 Task: Find connections with filter location Handiā with filter topic #socialmediawith filter profile language Spanish with filter current company Rabobank with filter school Guru Jambheshwar University of Science and Technology, Hissar with filter industry Highway, Street, and Bridge Construction with filter service category SupportTechnical Writing with filter keywords title Mechanic
Action: Mouse moved to (500, 76)
Screenshot: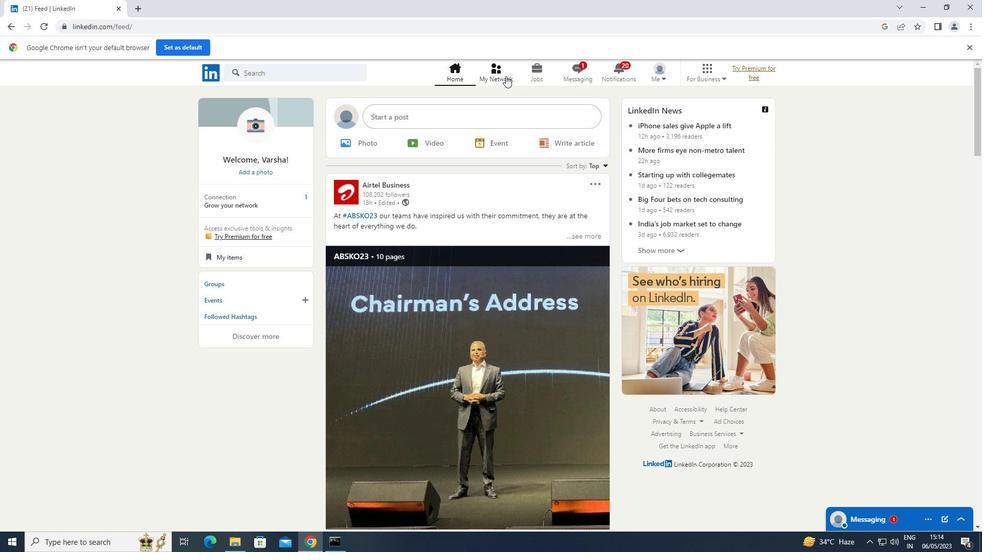 
Action: Mouse pressed left at (500, 76)
Screenshot: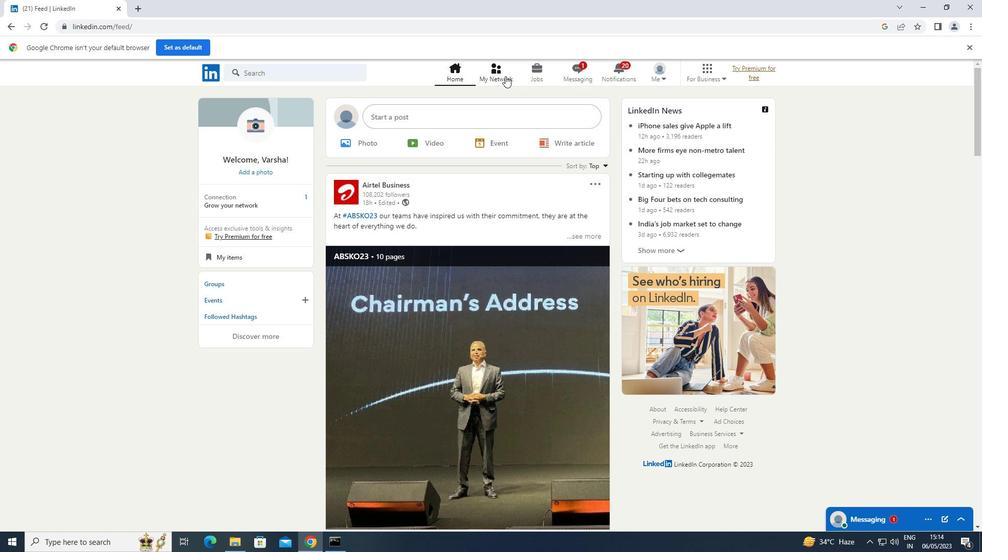 
Action: Mouse moved to (247, 126)
Screenshot: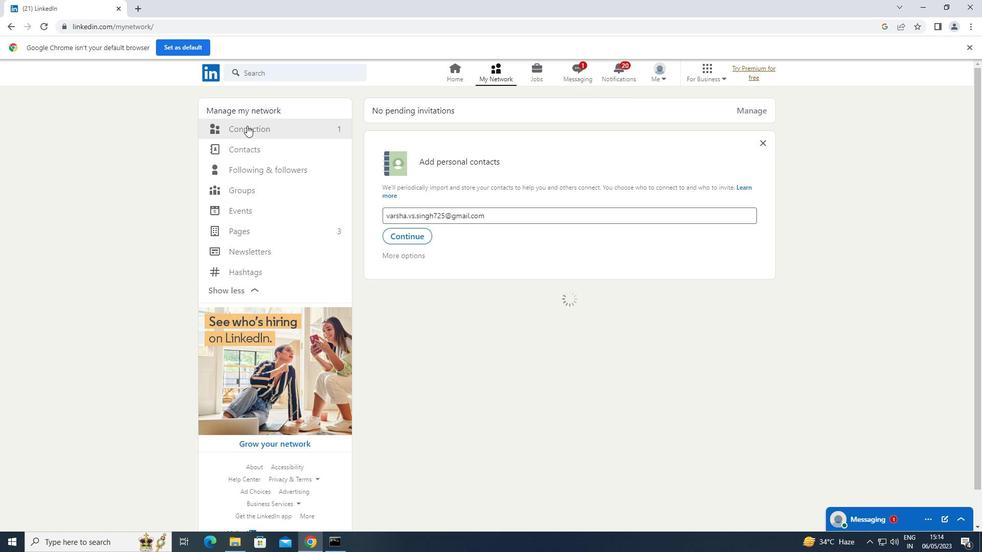 
Action: Mouse pressed left at (247, 126)
Screenshot: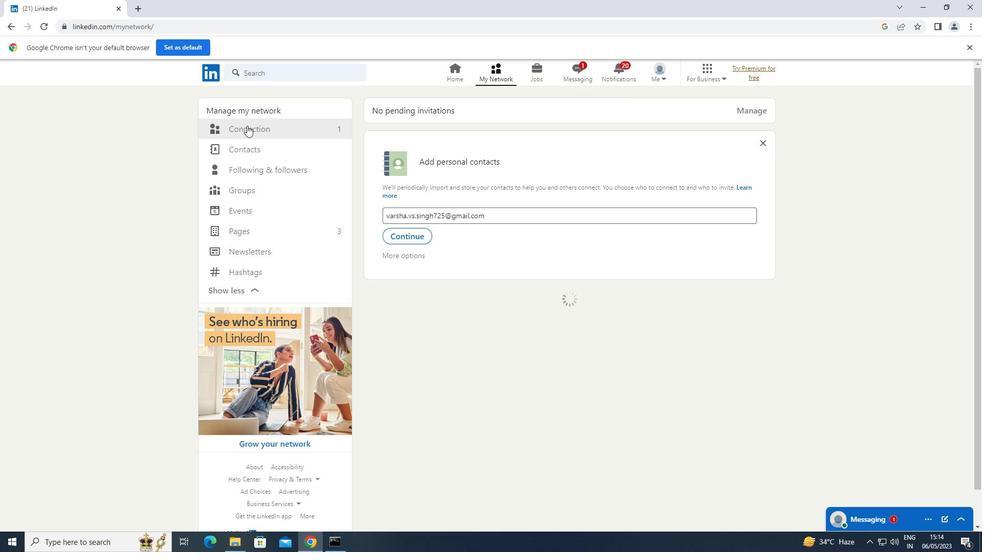 
Action: Mouse moved to (574, 127)
Screenshot: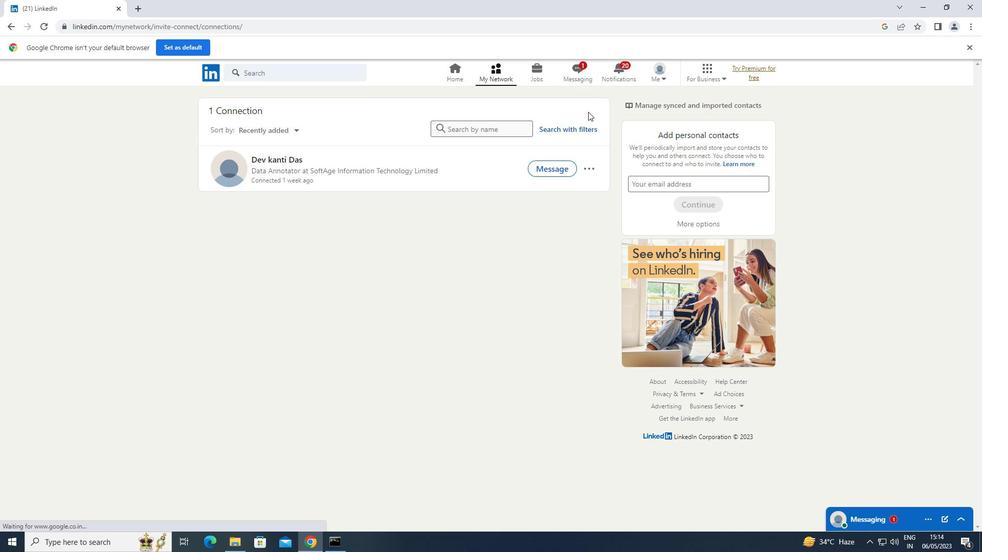 
Action: Mouse pressed left at (574, 127)
Screenshot: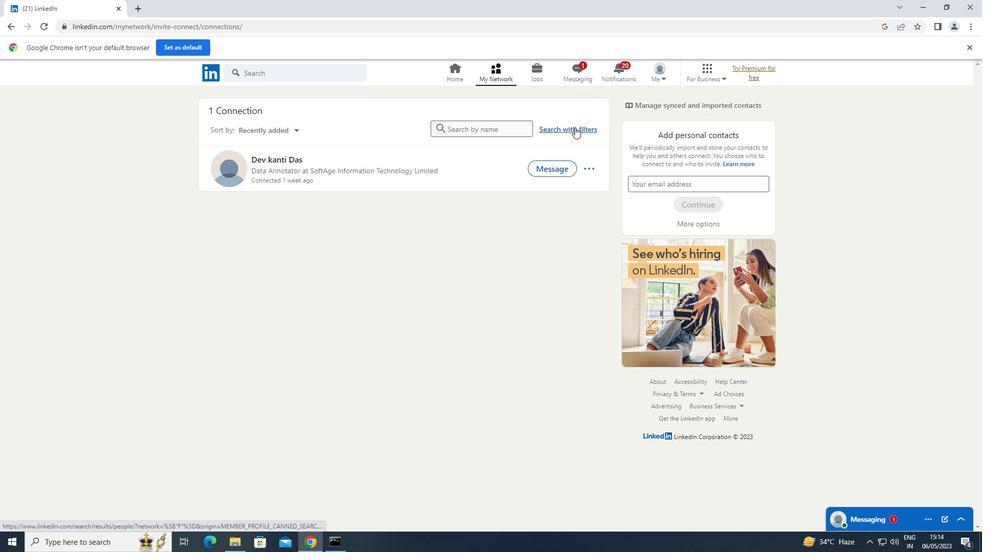 
Action: Mouse moved to (520, 104)
Screenshot: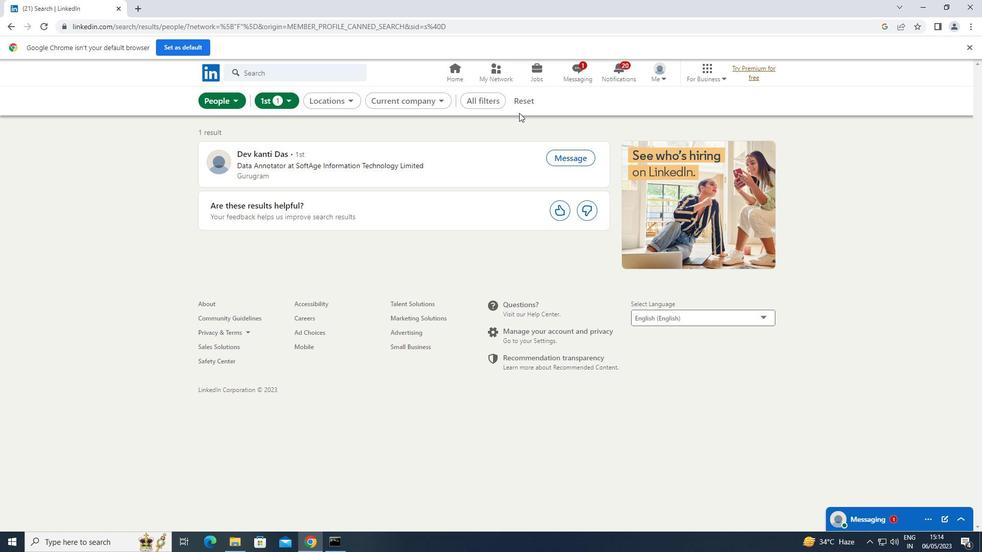
Action: Mouse pressed left at (520, 104)
Screenshot: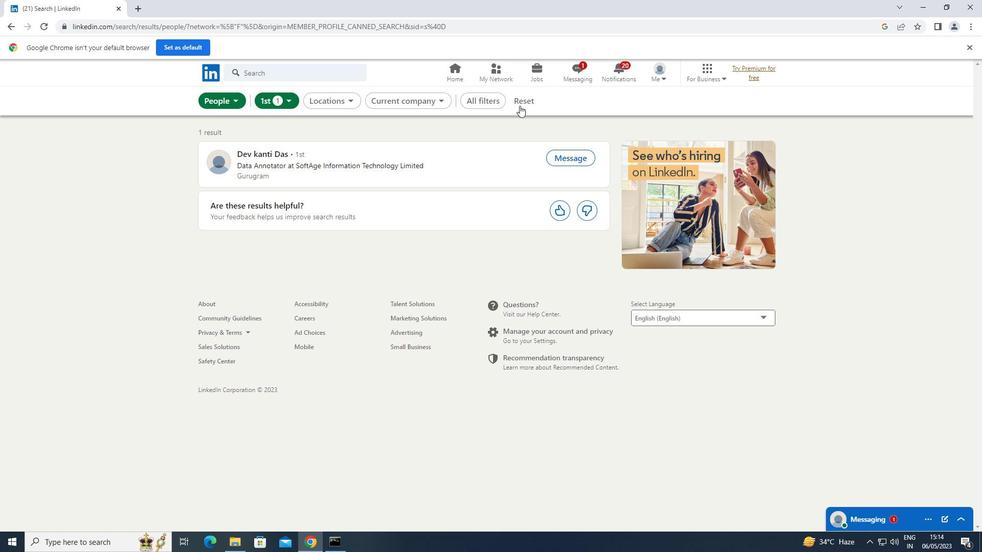 
Action: Mouse moved to (500, 104)
Screenshot: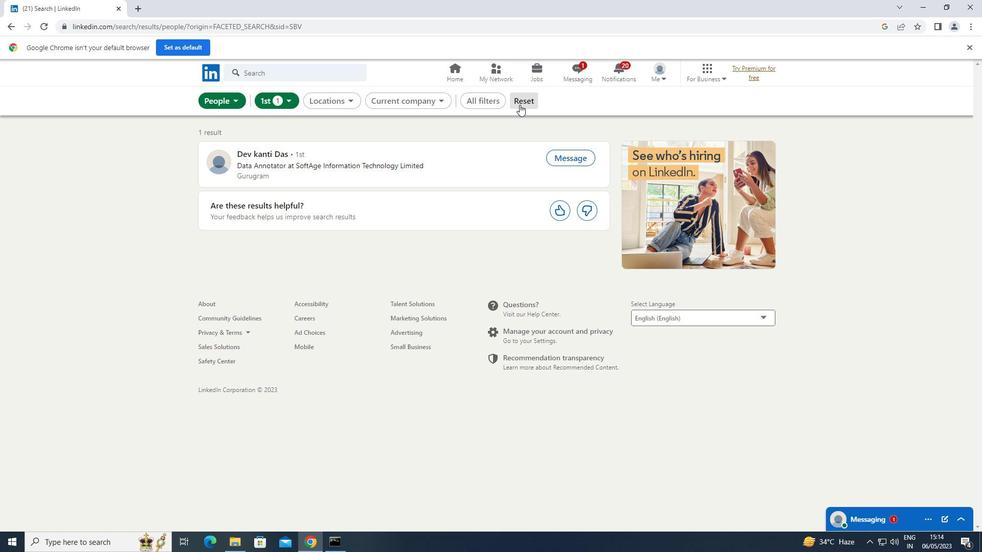 
Action: Mouse pressed left at (500, 104)
Screenshot: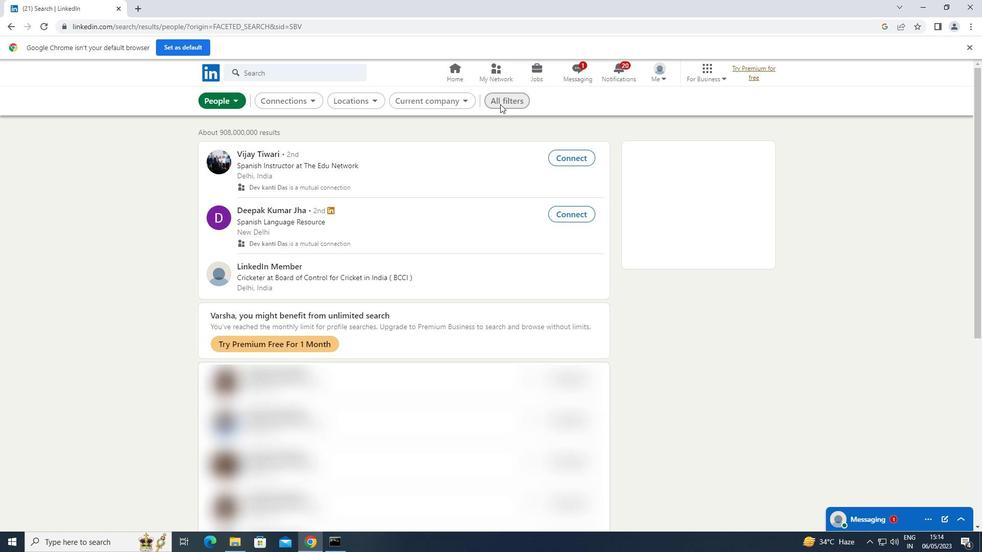 
Action: Mouse moved to (837, 288)
Screenshot: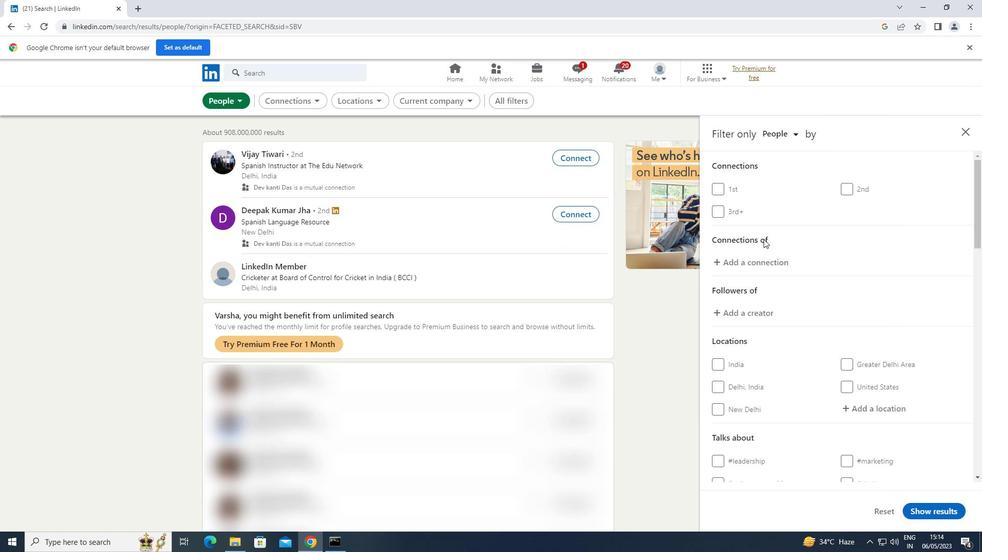 
Action: Mouse scrolled (837, 287) with delta (0, 0)
Screenshot: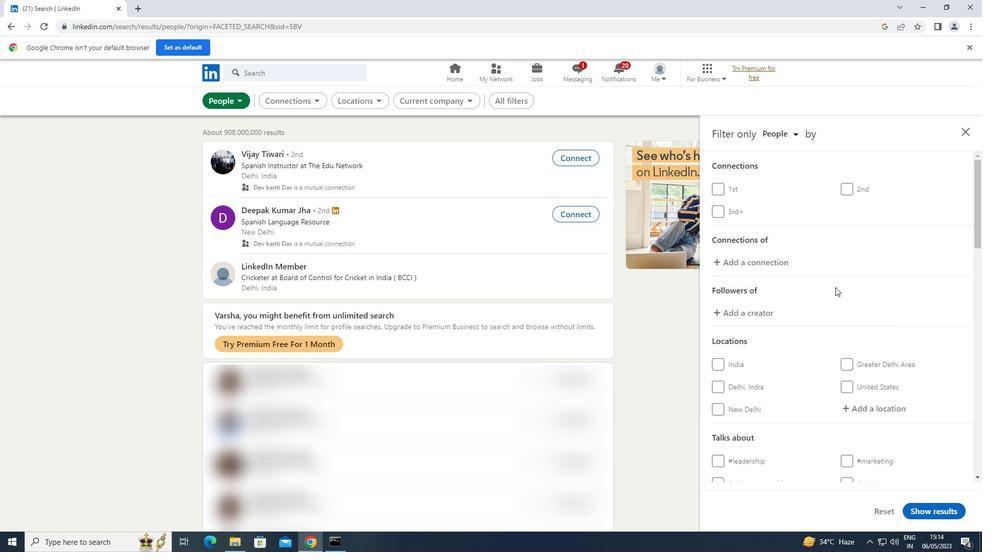 
Action: Mouse scrolled (837, 287) with delta (0, 0)
Screenshot: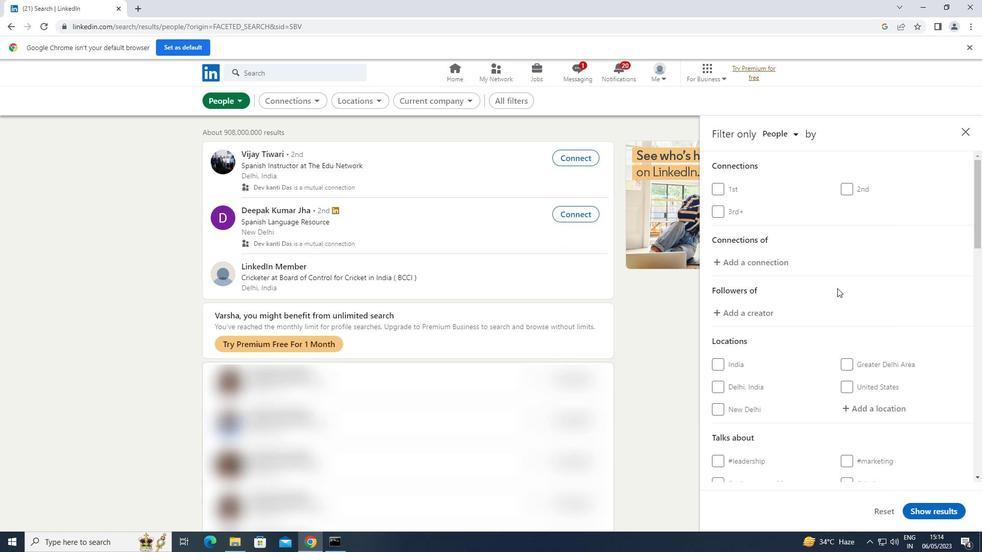
Action: Mouse scrolled (837, 287) with delta (0, 0)
Screenshot: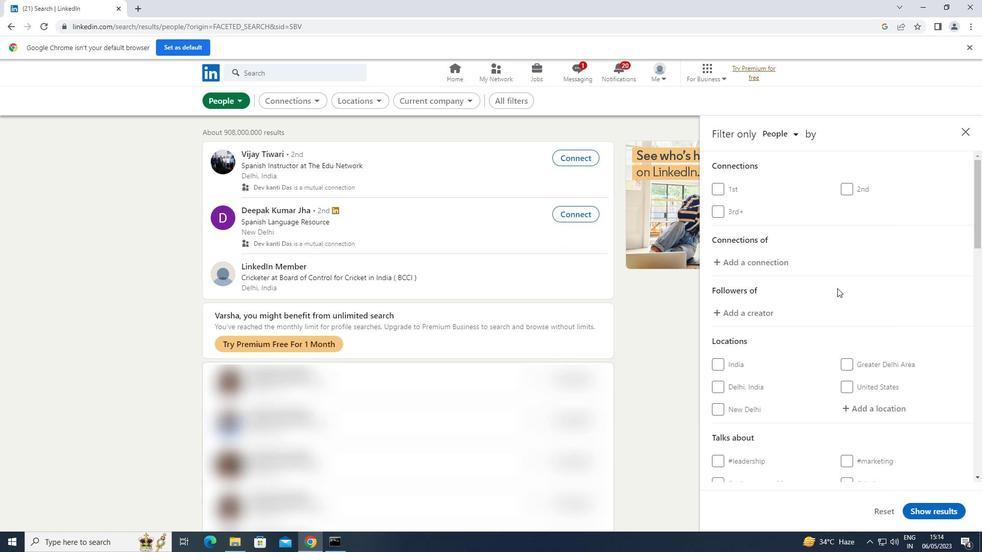 
Action: Mouse moved to (861, 252)
Screenshot: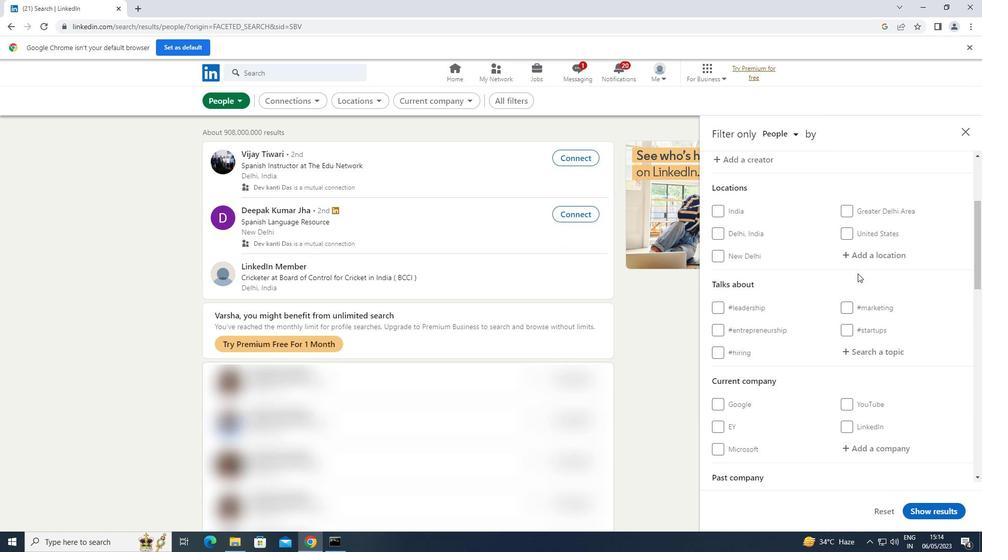 
Action: Mouse pressed left at (861, 252)
Screenshot: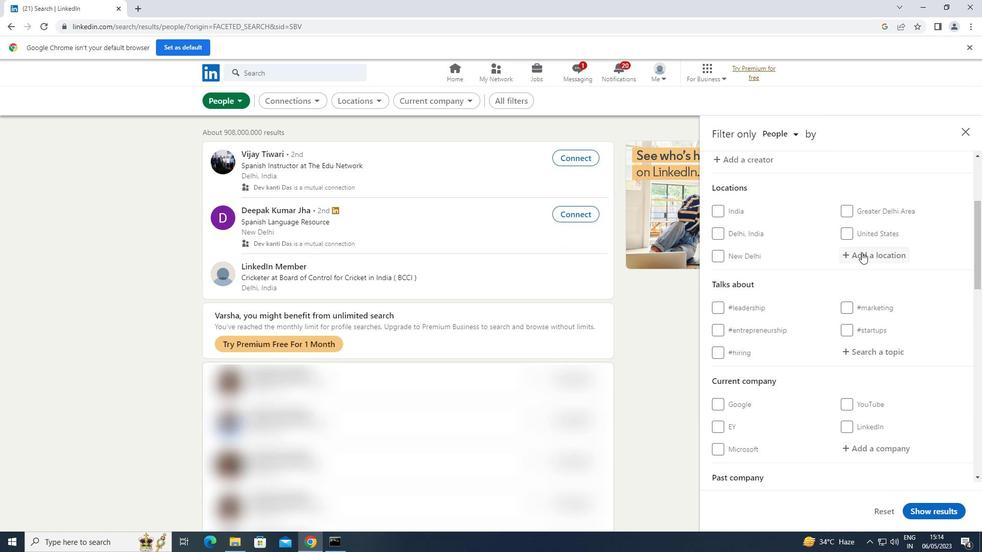 
Action: Mouse moved to (862, 252)
Screenshot: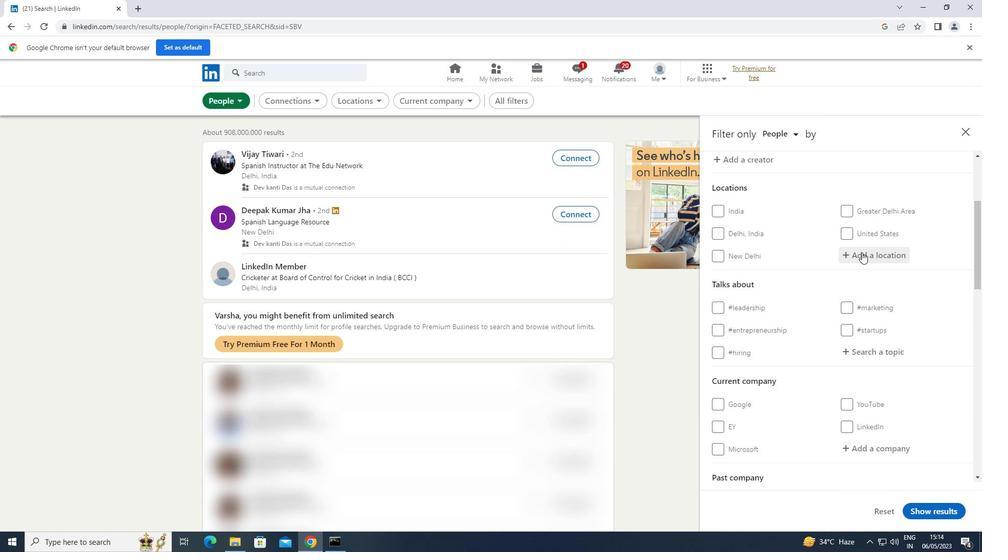 
Action: Key pressed <Key.shift>HANDIA
Screenshot: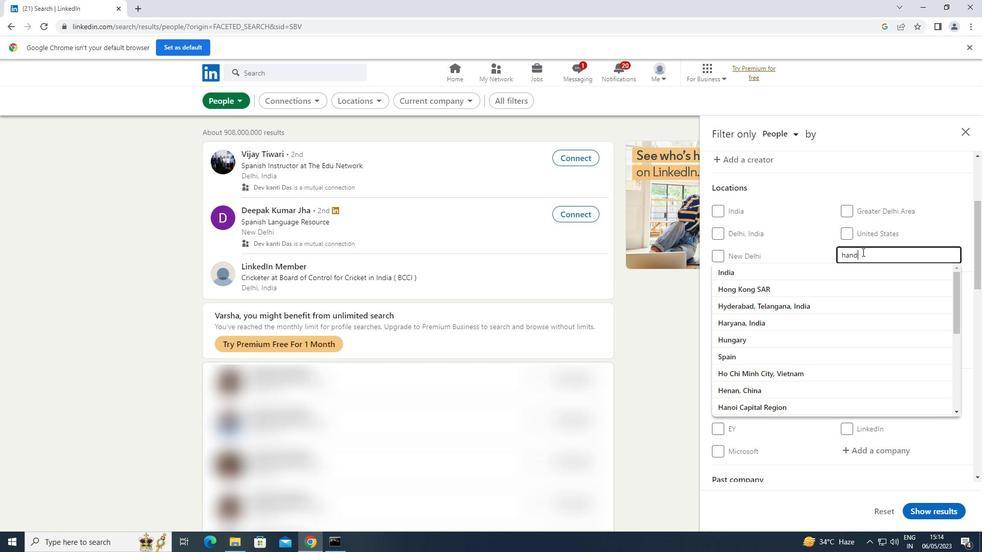 
Action: Mouse moved to (868, 360)
Screenshot: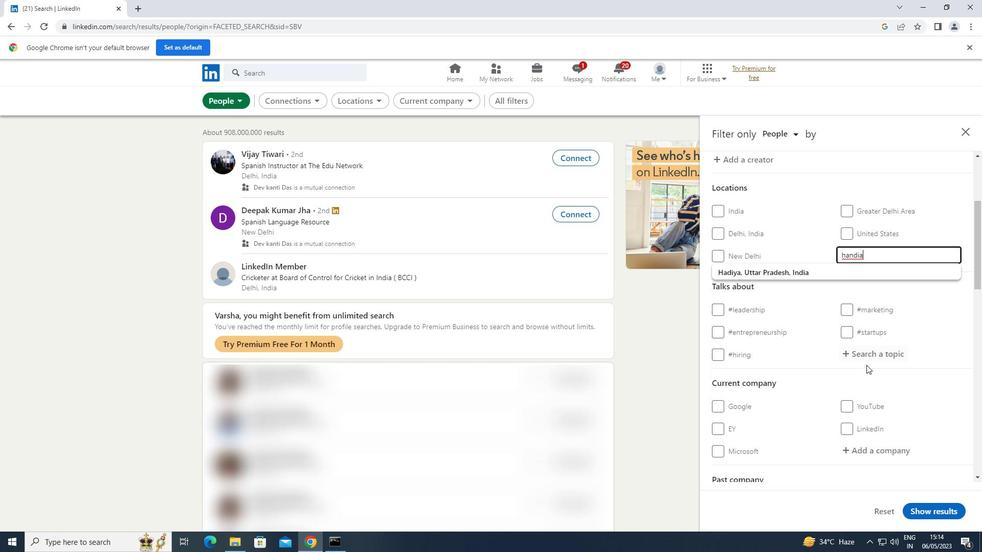 
Action: Mouse pressed left at (868, 360)
Screenshot: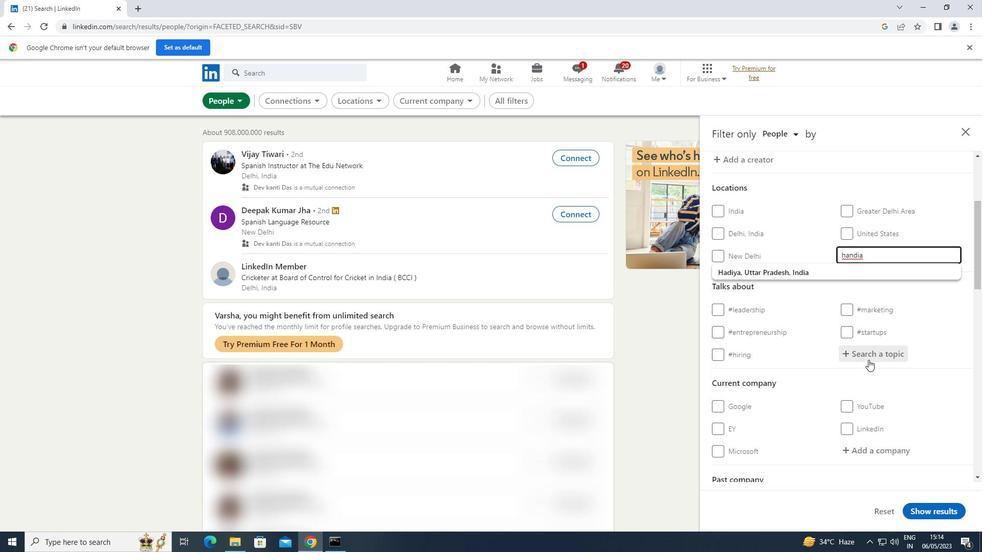 
Action: Key pressed SOCIALMEDIA
Screenshot: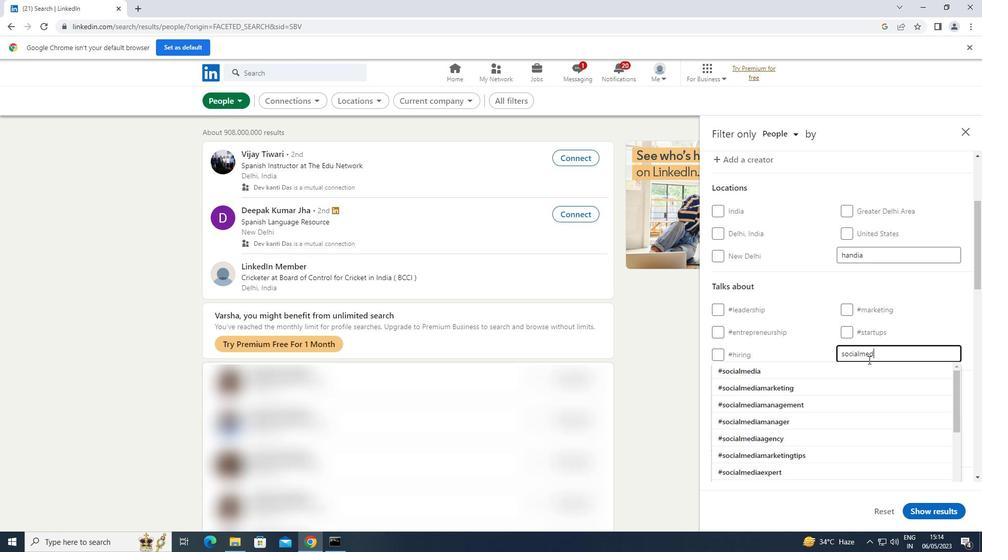 
Action: Mouse moved to (776, 371)
Screenshot: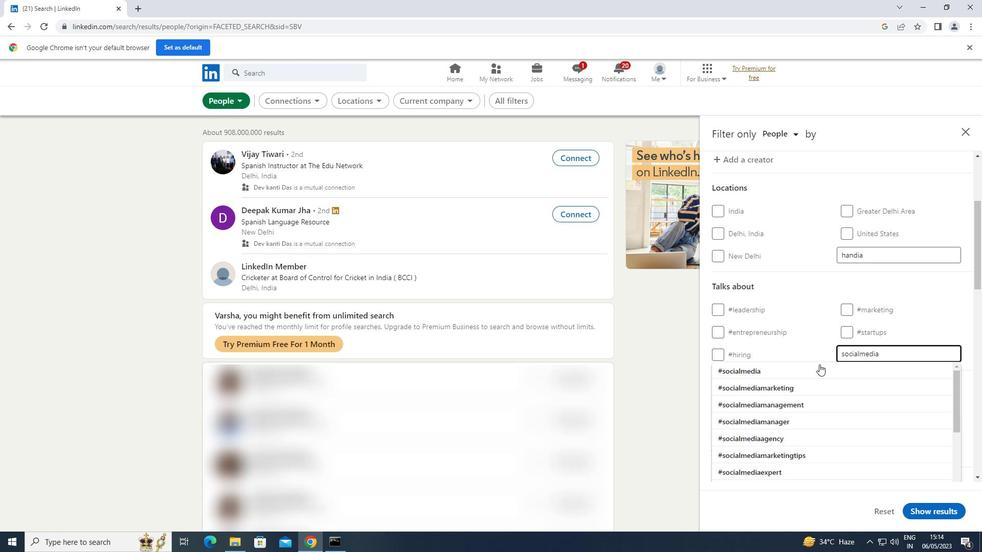 
Action: Mouse pressed left at (776, 371)
Screenshot: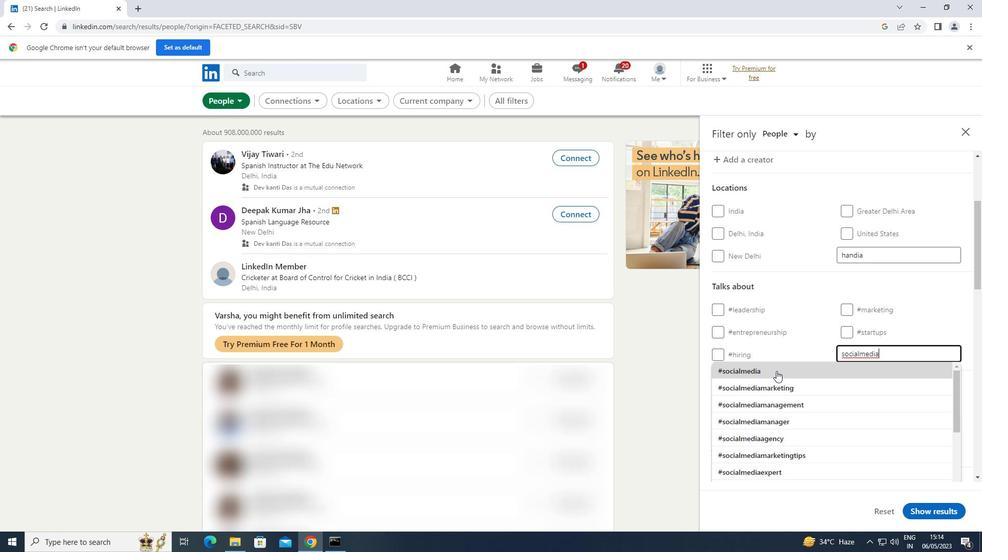 
Action: Mouse moved to (801, 354)
Screenshot: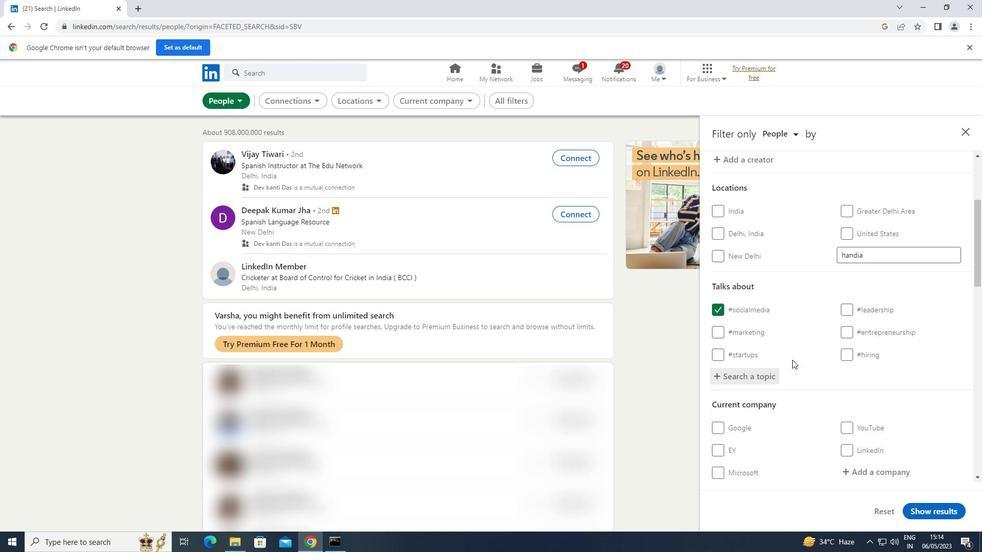 
Action: Mouse scrolled (801, 354) with delta (0, 0)
Screenshot: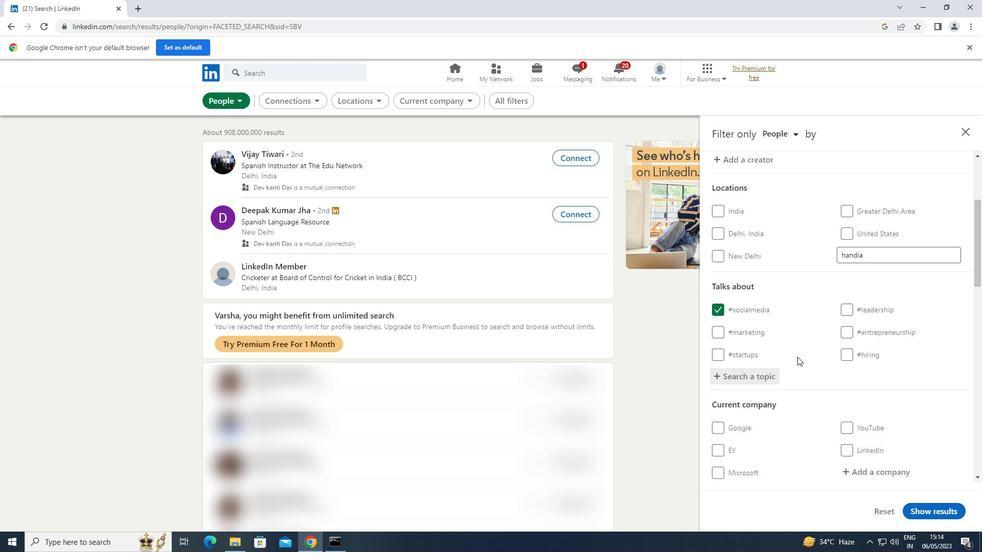 
Action: Mouse scrolled (801, 354) with delta (0, 0)
Screenshot: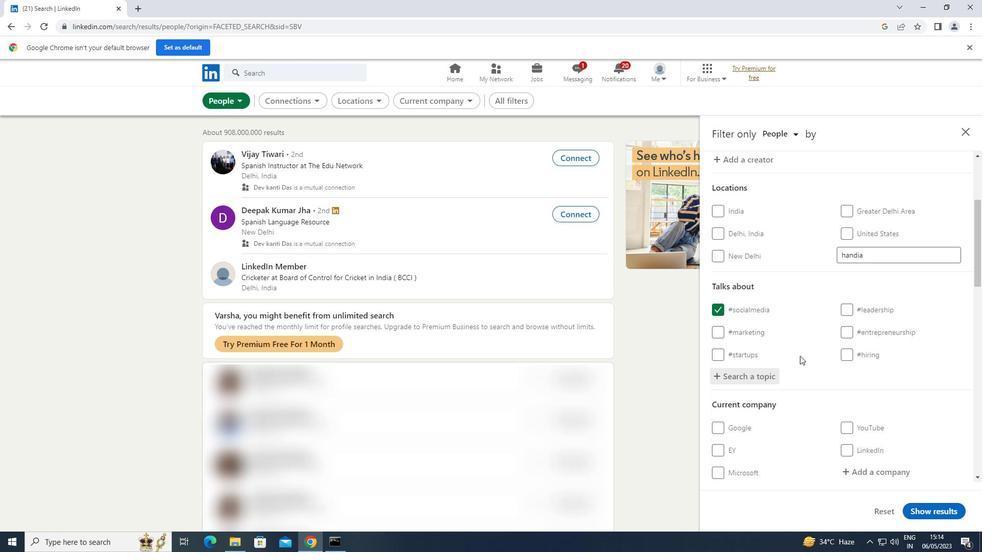 
Action: Mouse scrolled (801, 354) with delta (0, 0)
Screenshot: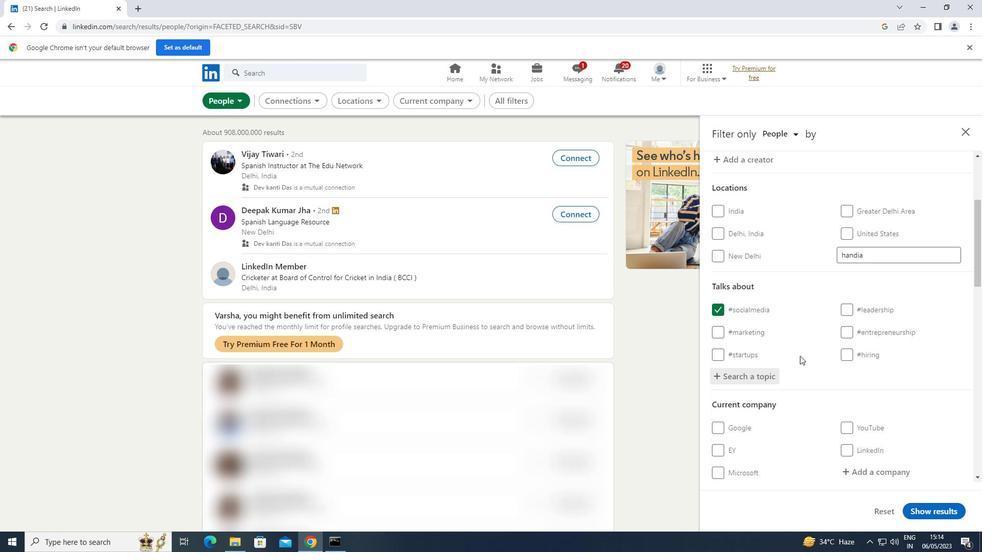 
Action: Mouse moved to (802, 353)
Screenshot: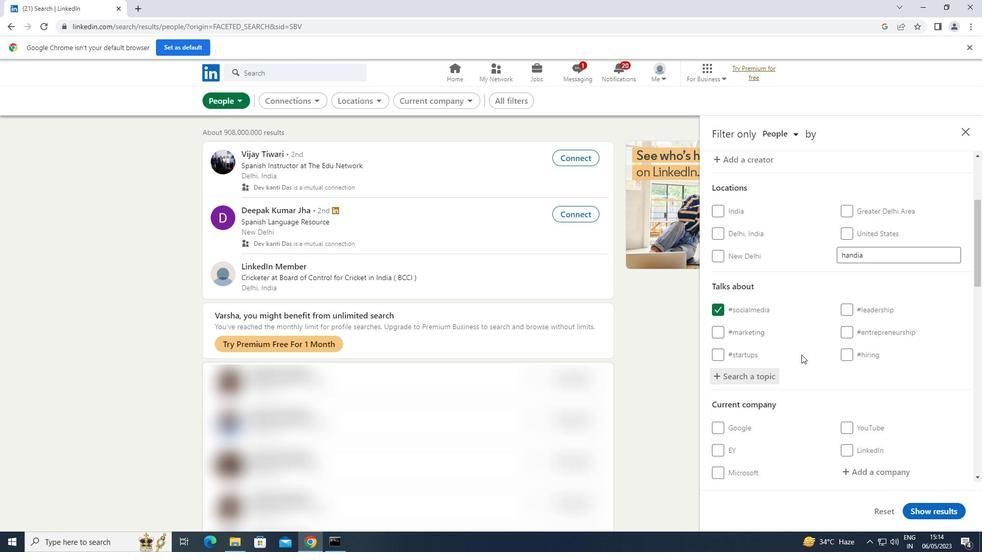 
Action: Mouse scrolled (802, 353) with delta (0, 0)
Screenshot: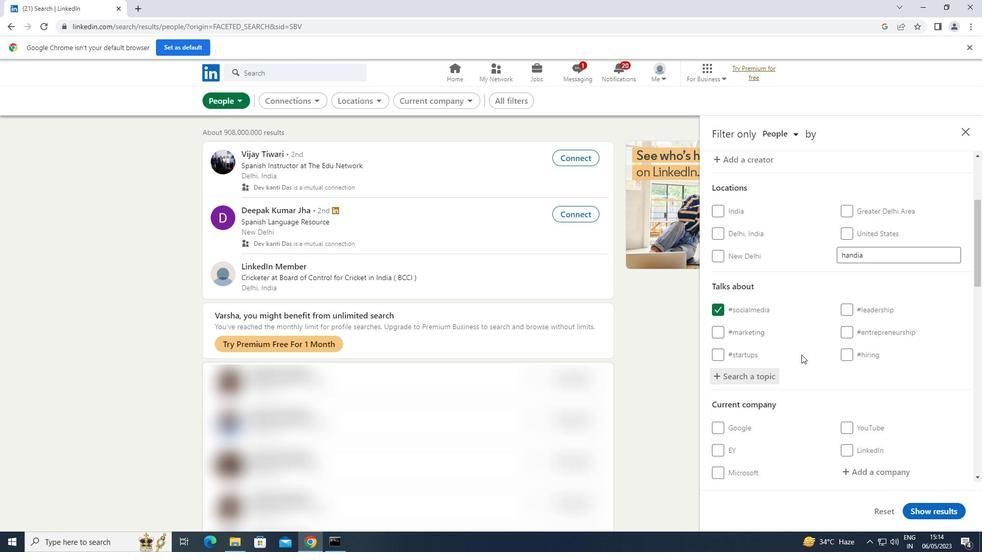 
Action: Mouse moved to (805, 351)
Screenshot: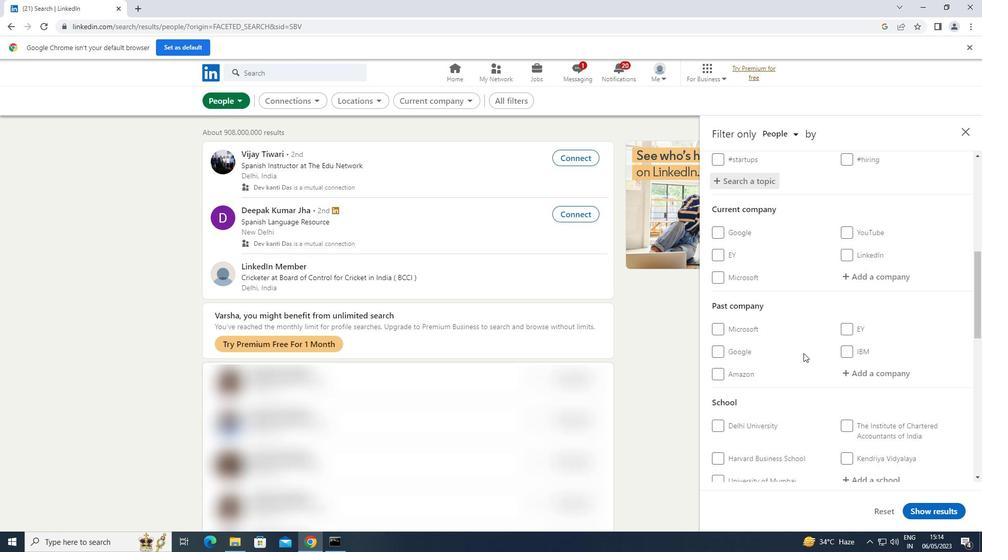 
Action: Mouse scrolled (805, 351) with delta (0, 0)
Screenshot: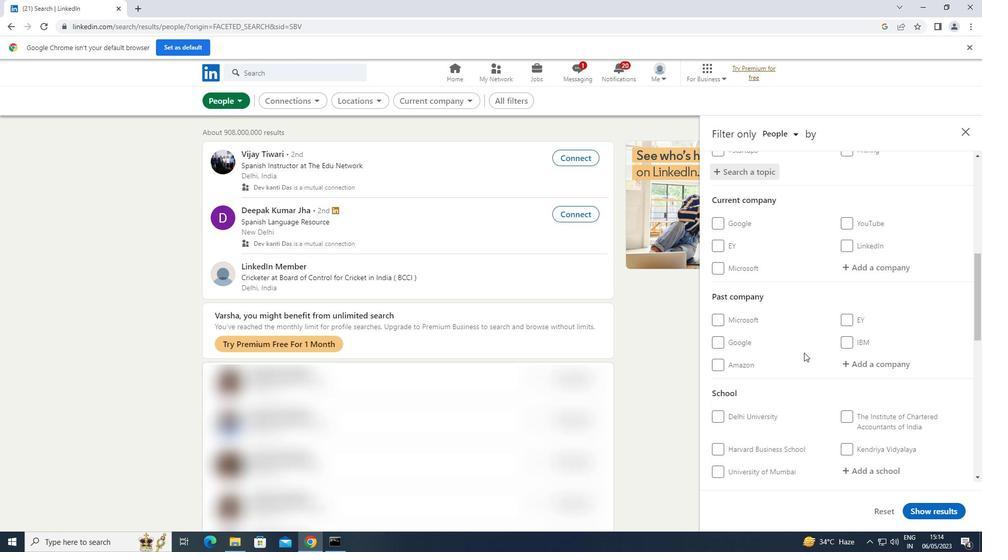 
Action: Mouse scrolled (805, 351) with delta (0, 0)
Screenshot: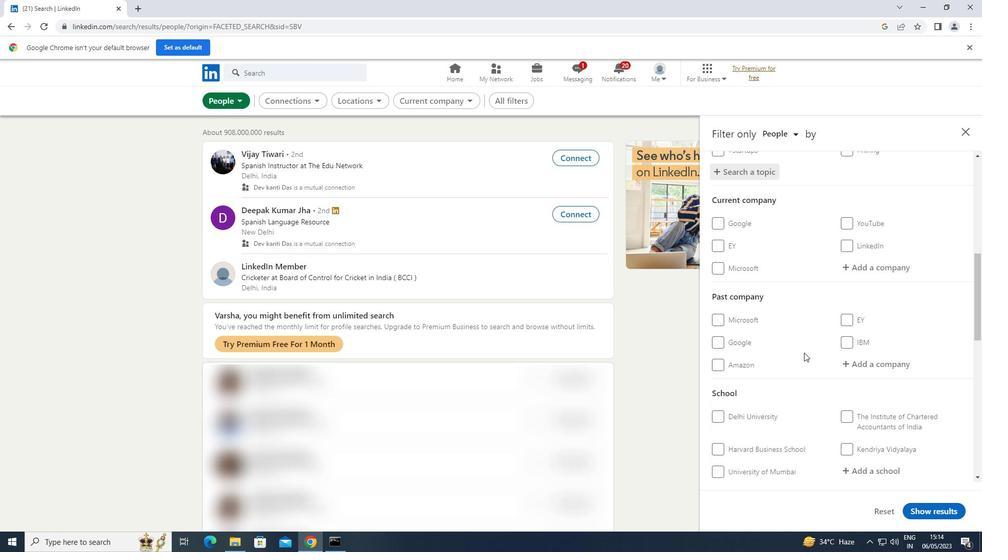
Action: Mouse scrolled (805, 351) with delta (0, 0)
Screenshot: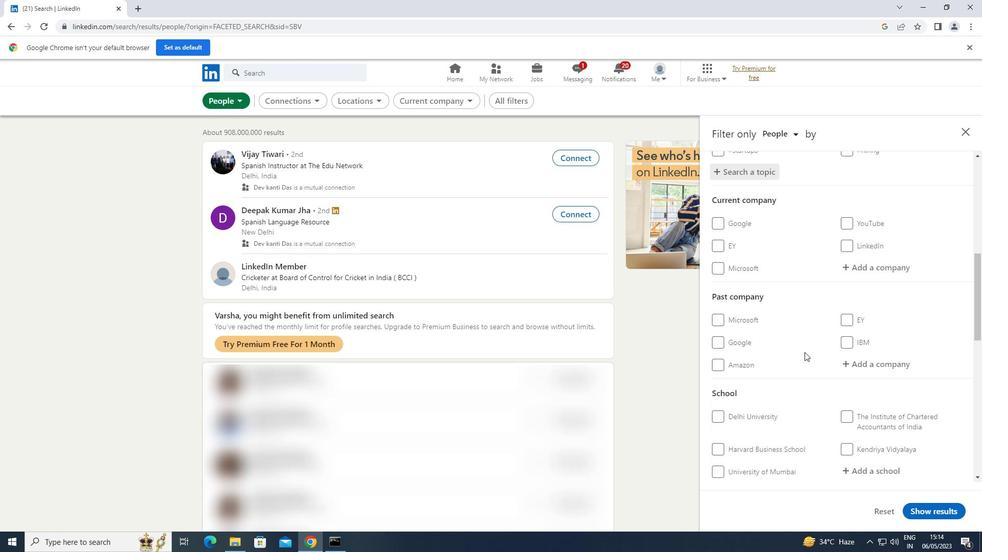
Action: Mouse scrolled (805, 351) with delta (0, 0)
Screenshot: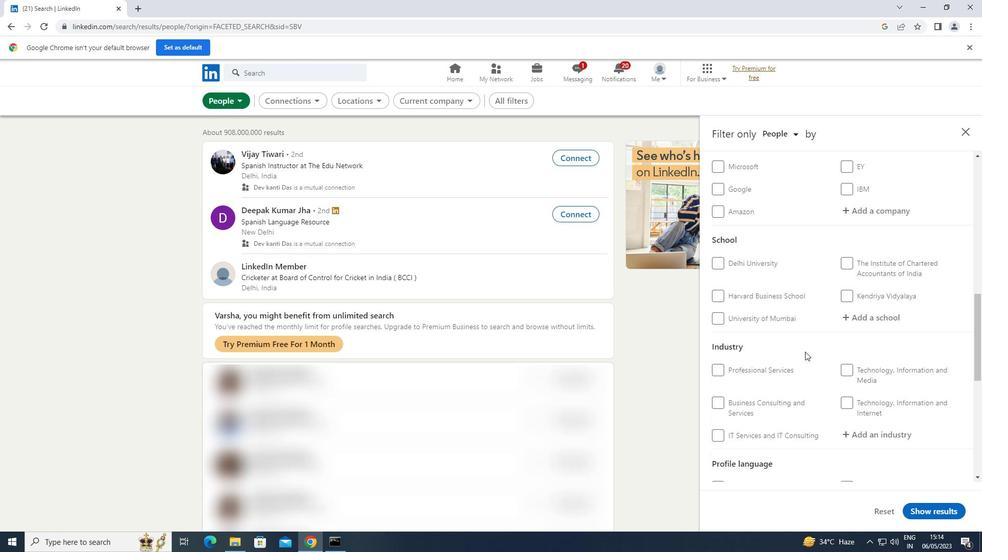 
Action: Mouse moved to (805, 352)
Screenshot: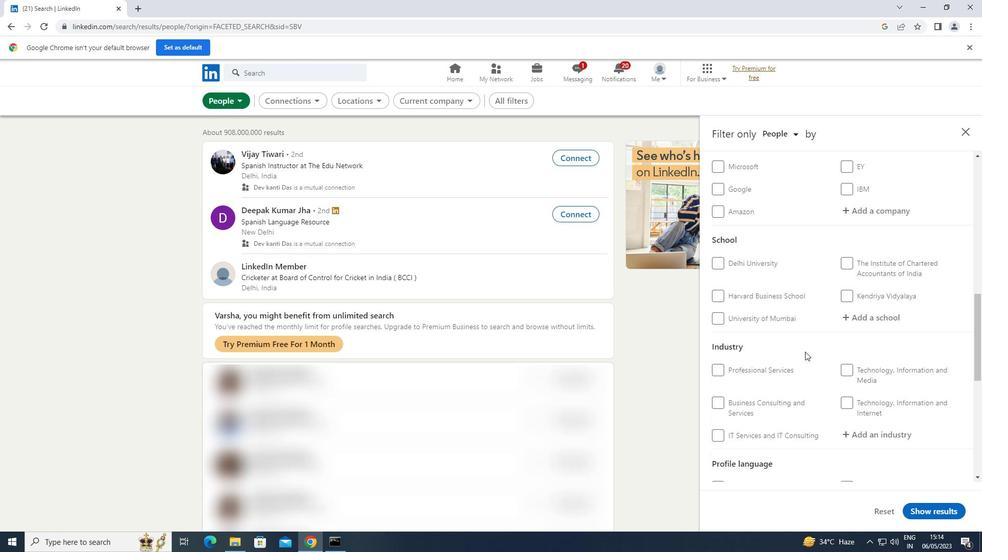 
Action: Mouse scrolled (805, 352) with delta (0, 0)
Screenshot: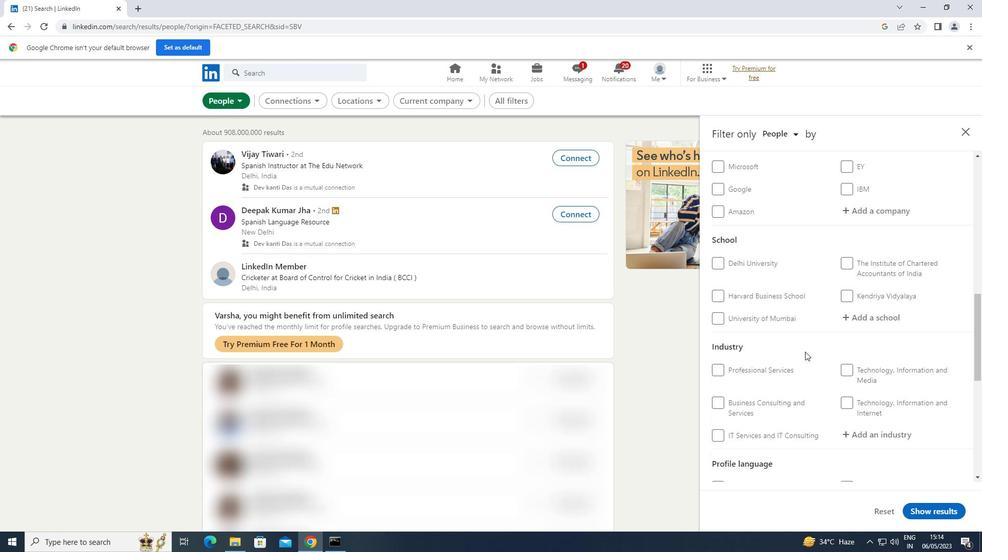 
Action: Mouse moved to (716, 404)
Screenshot: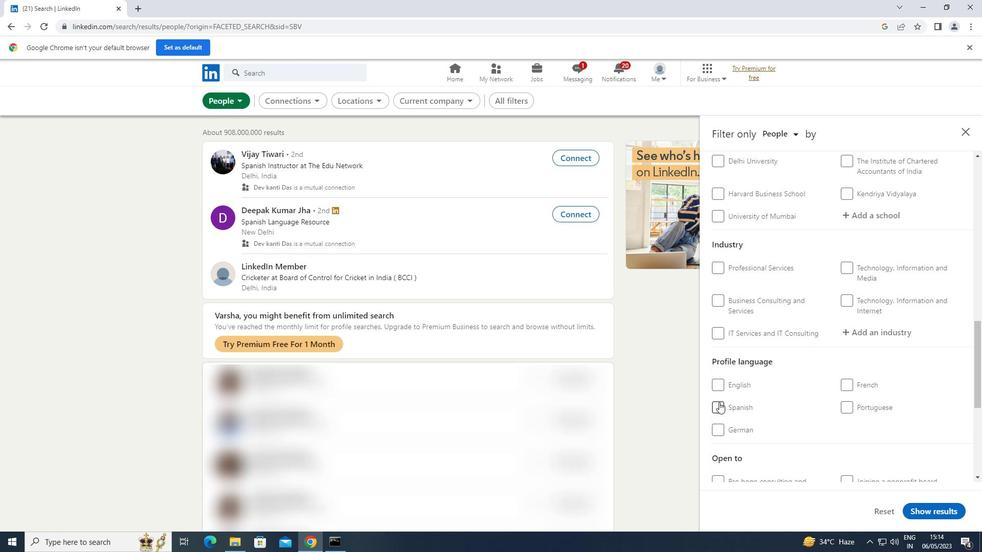 
Action: Mouse pressed left at (716, 404)
Screenshot: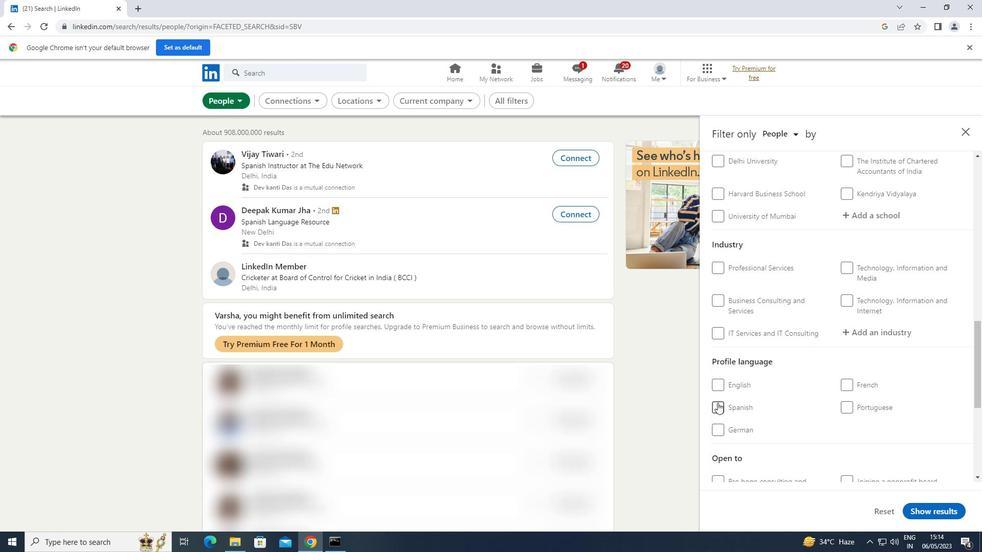
Action: Mouse moved to (799, 359)
Screenshot: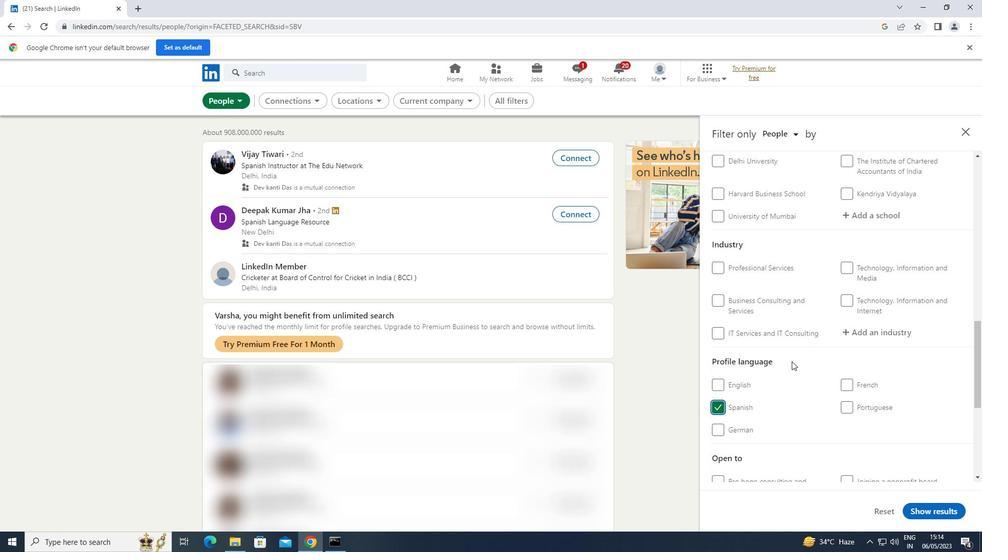
Action: Mouse scrolled (799, 360) with delta (0, 0)
Screenshot: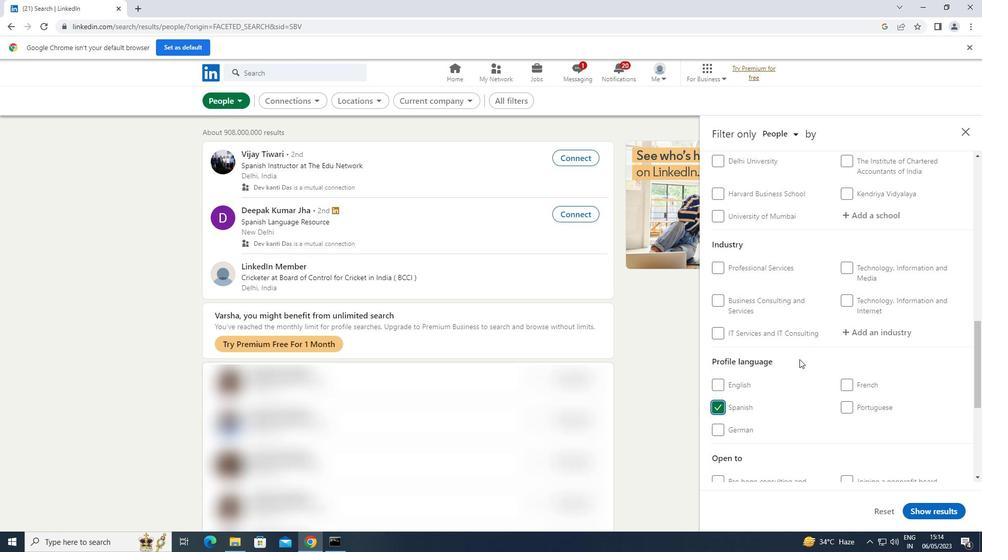 
Action: Mouse scrolled (799, 360) with delta (0, 0)
Screenshot: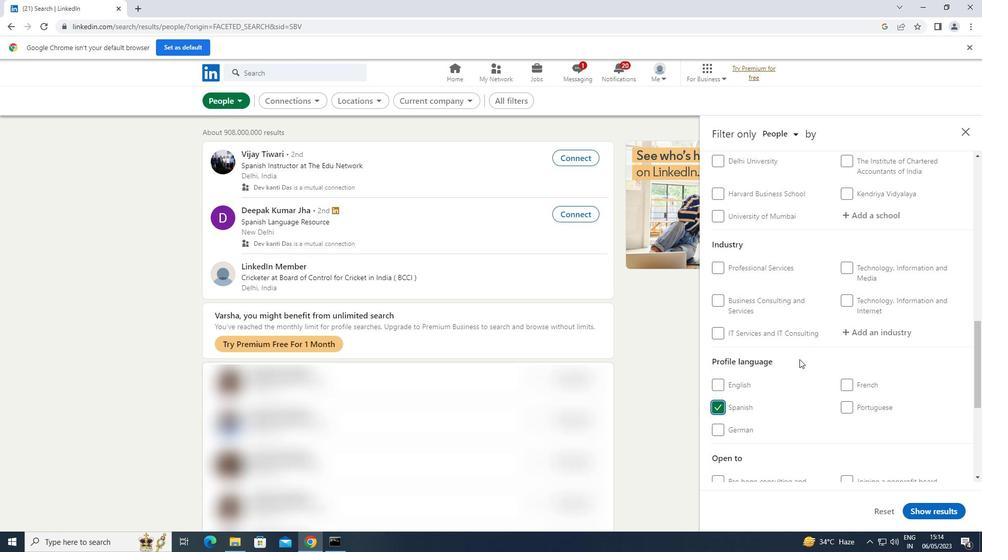 
Action: Mouse moved to (799, 359)
Screenshot: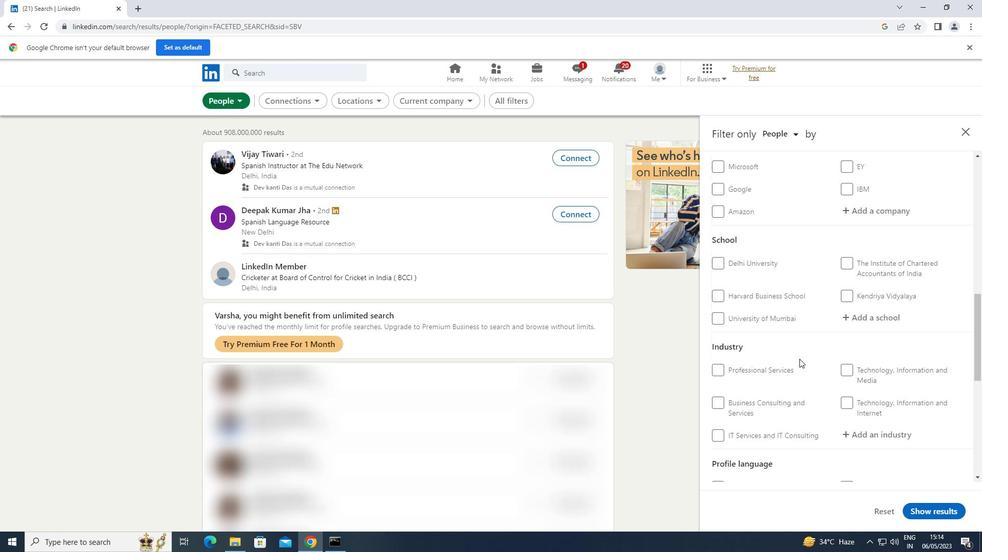 
Action: Mouse scrolled (799, 359) with delta (0, 0)
Screenshot: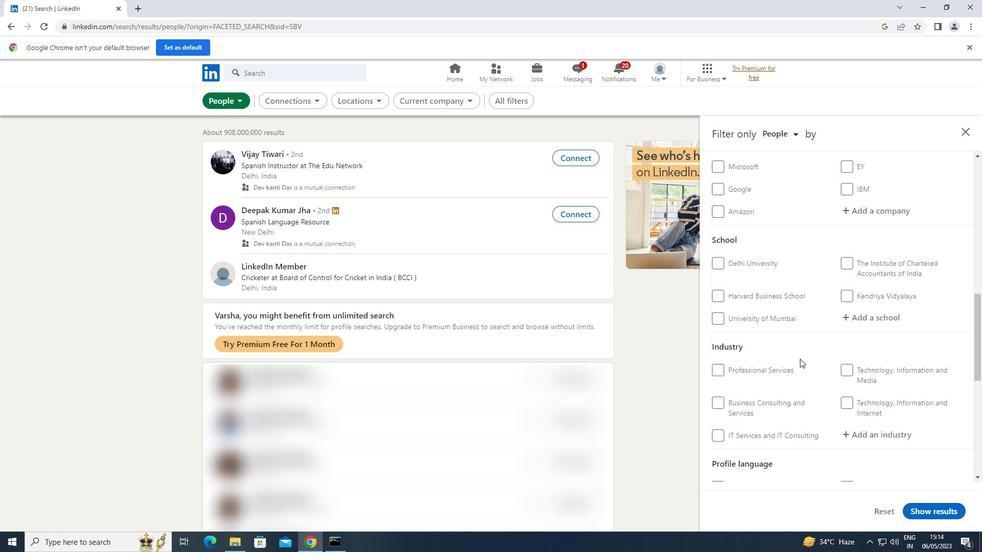 
Action: Mouse scrolled (799, 359) with delta (0, 0)
Screenshot: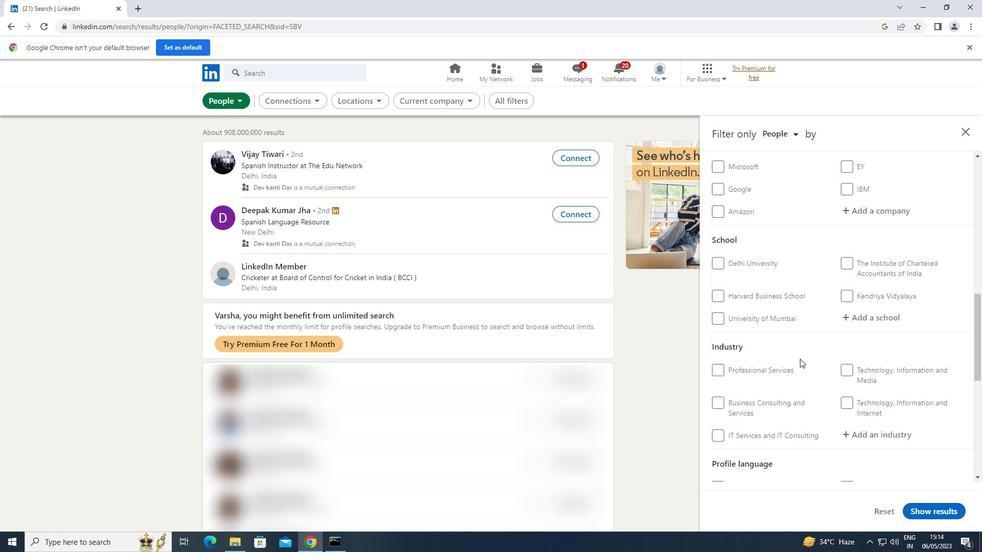 
Action: Mouse scrolled (799, 359) with delta (0, 0)
Screenshot: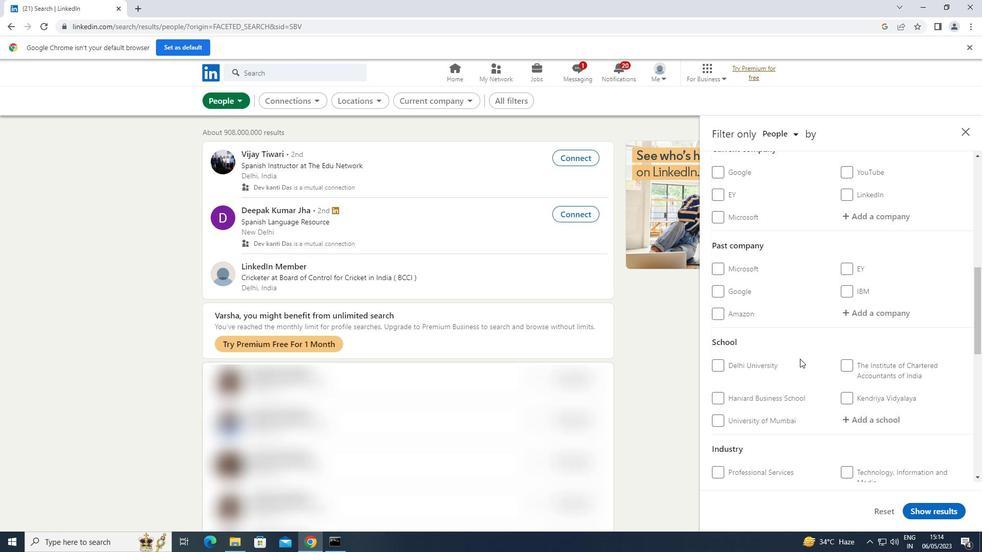
Action: Mouse moved to (896, 261)
Screenshot: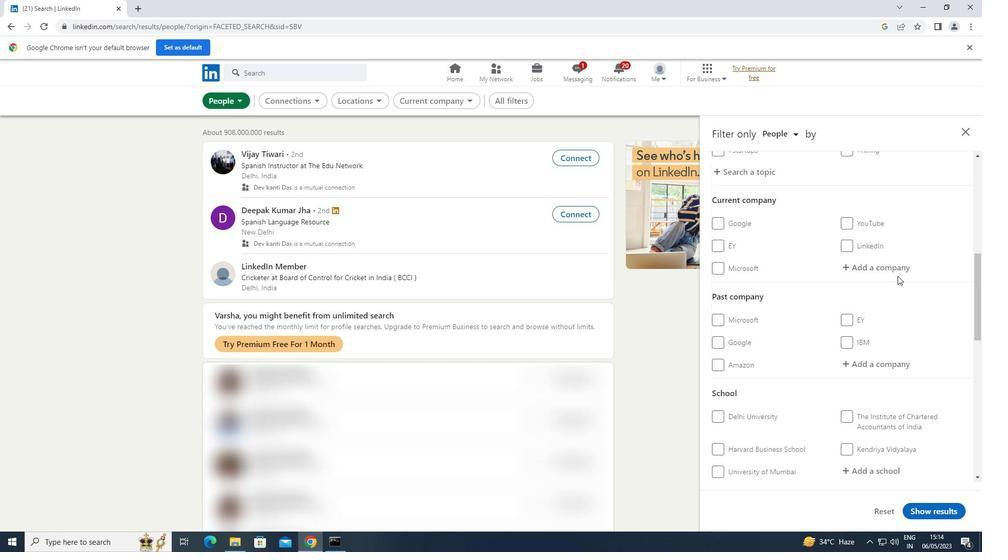 
Action: Mouse pressed left at (896, 261)
Screenshot: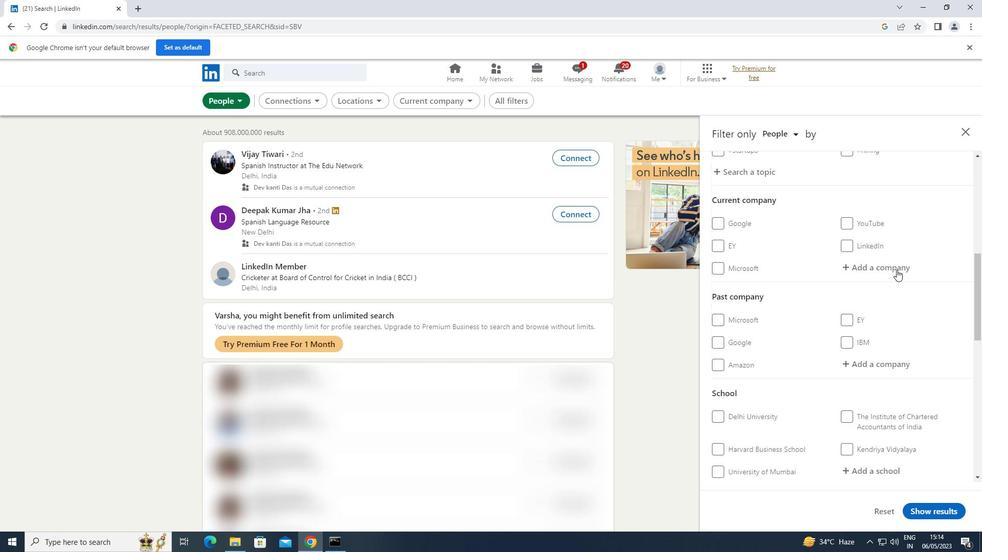 
Action: Key pressed <Key.shift>RABOBANK
Screenshot: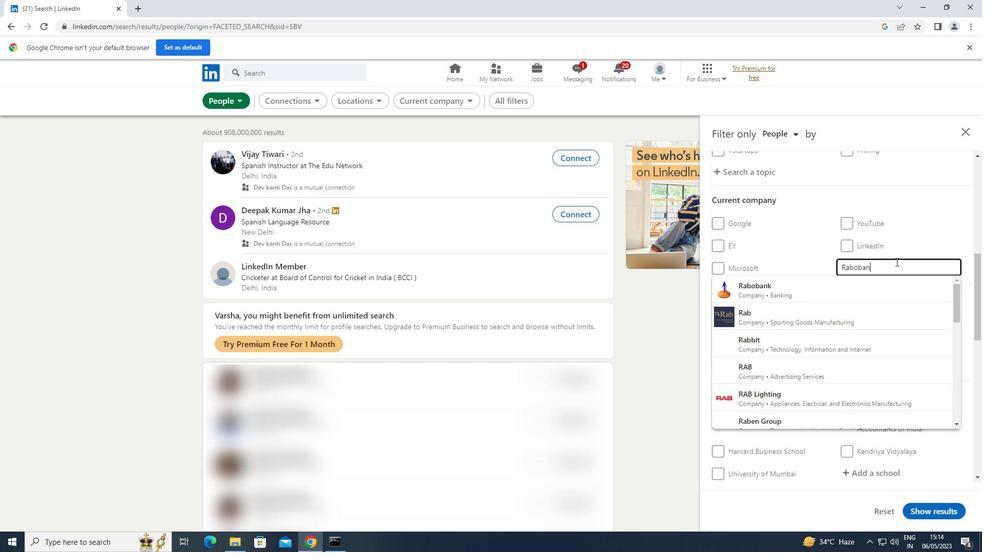 
Action: Mouse moved to (822, 294)
Screenshot: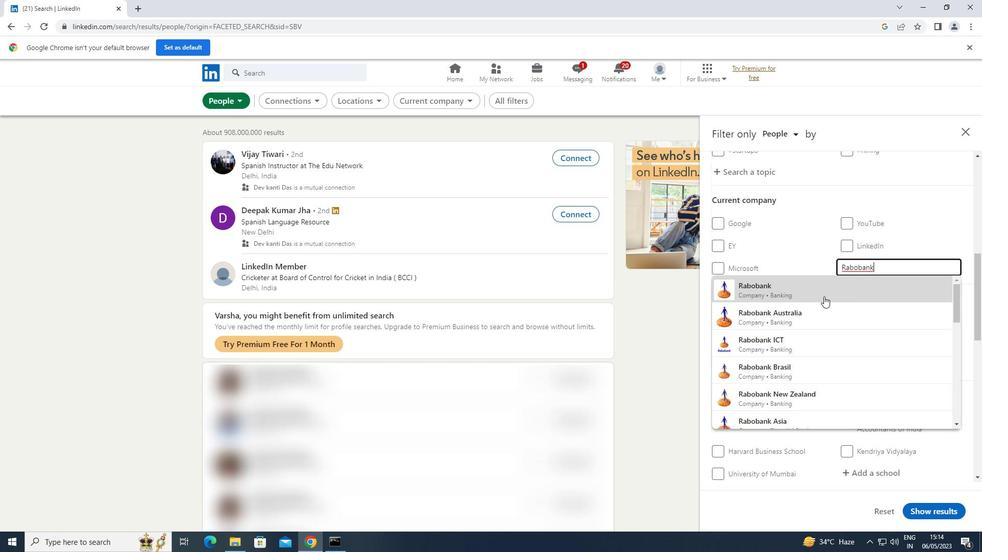 
Action: Mouse pressed left at (822, 294)
Screenshot: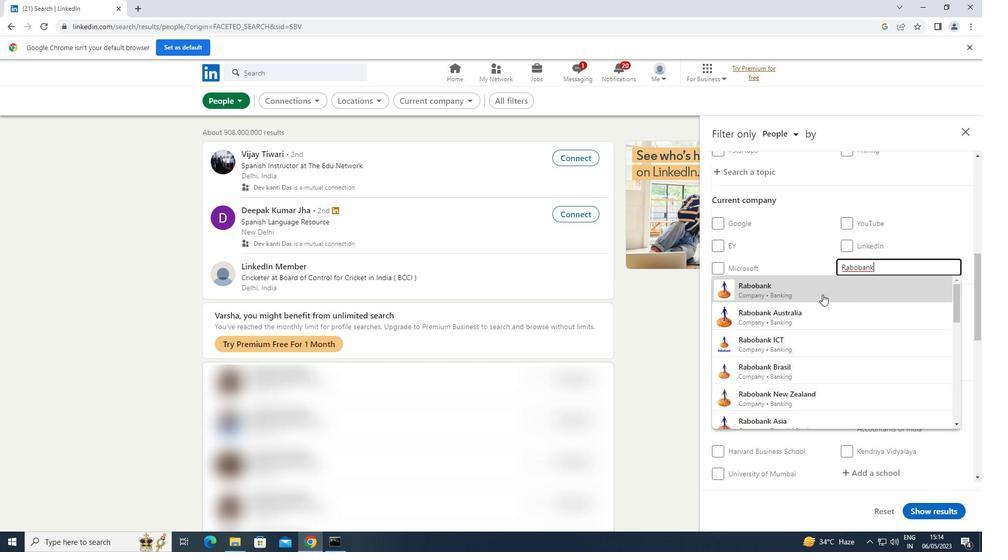 
Action: Mouse moved to (828, 286)
Screenshot: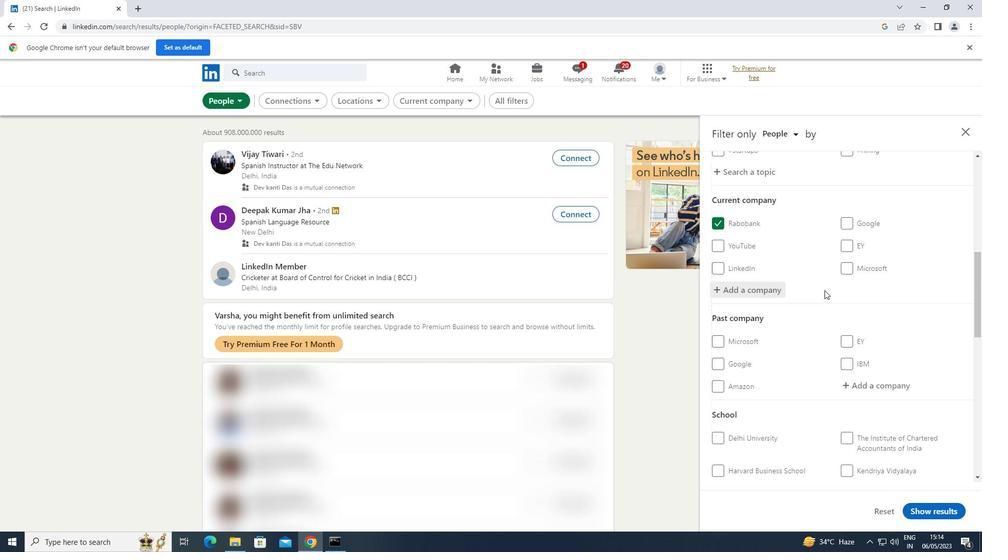 
Action: Mouse scrolled (828, 286) with delta (0, 0)
Screenshot: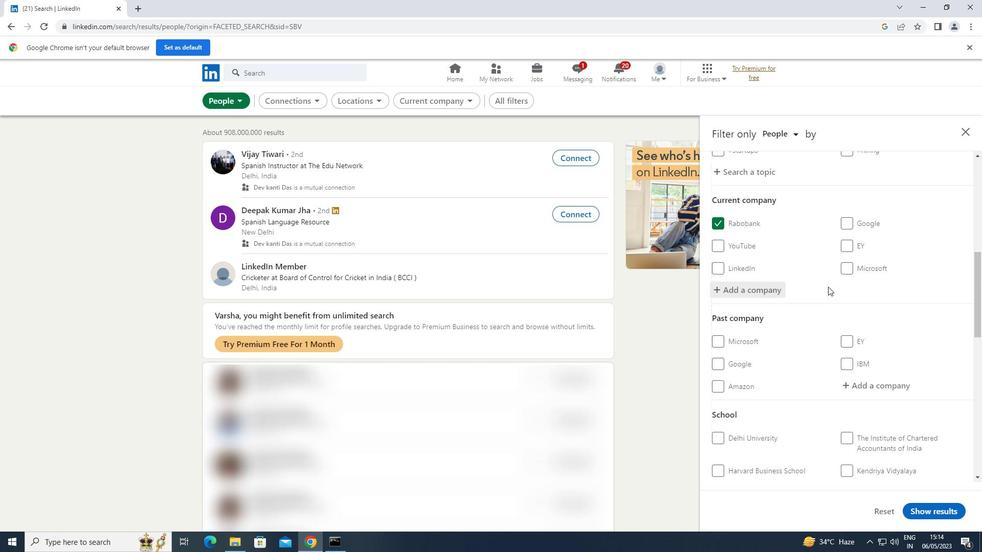 
Action: Mouse scrolled (828, 286) with delta (0, 0)
Screenshot: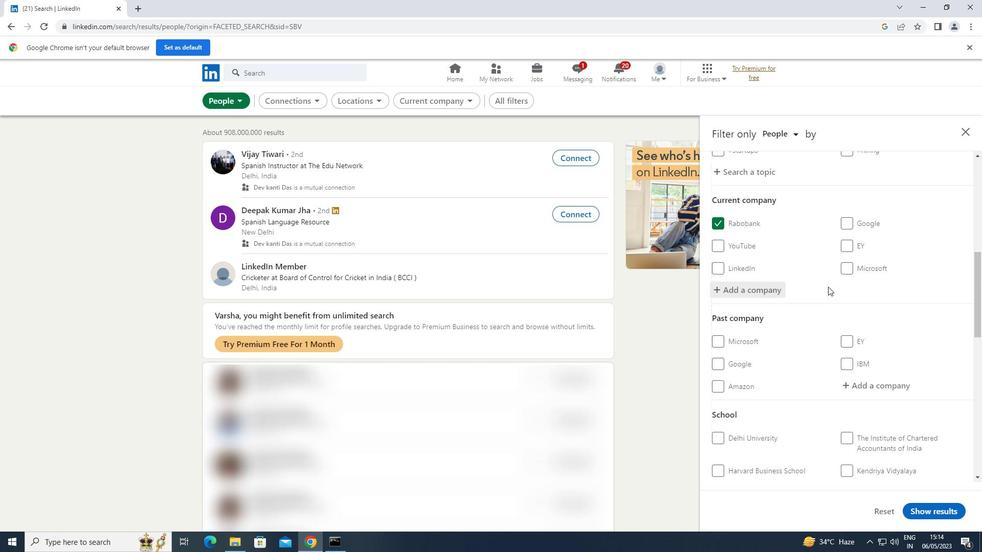 
Action: Mouse scrolled (828, 286) with delta (0, 0)
Screenshot: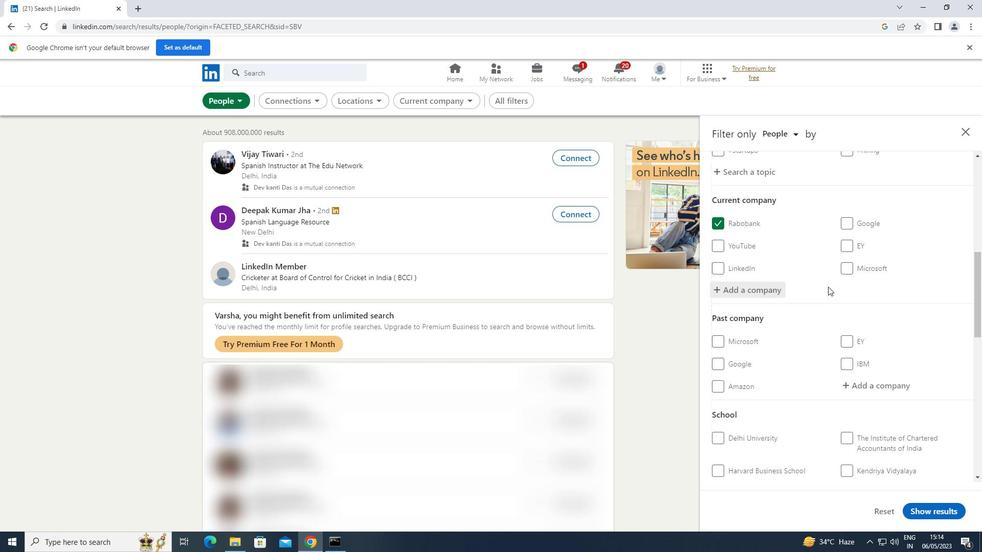 
Action: Mouse moved to (869, 336)
Screenshot: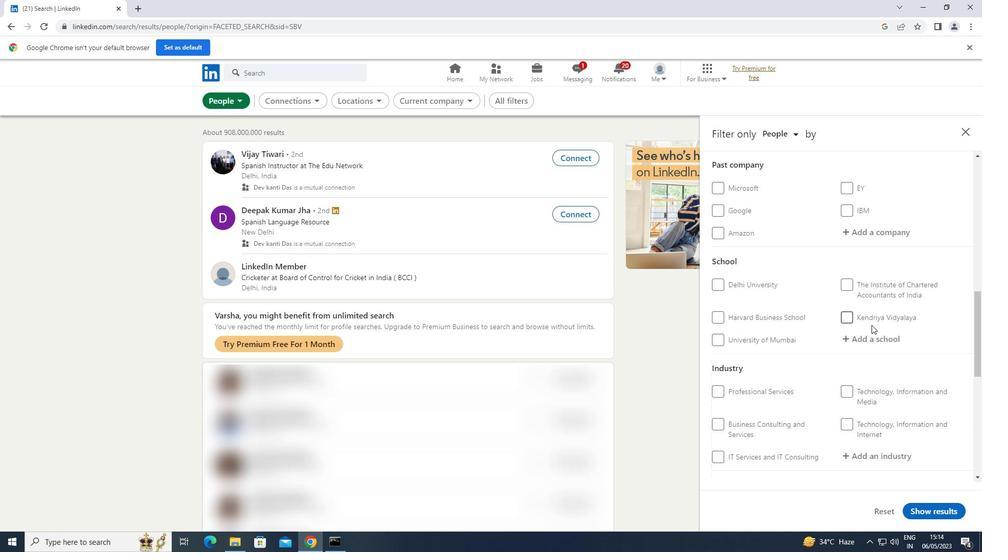 
Action: Mouse pressed left at (869, 336)
Screenshot: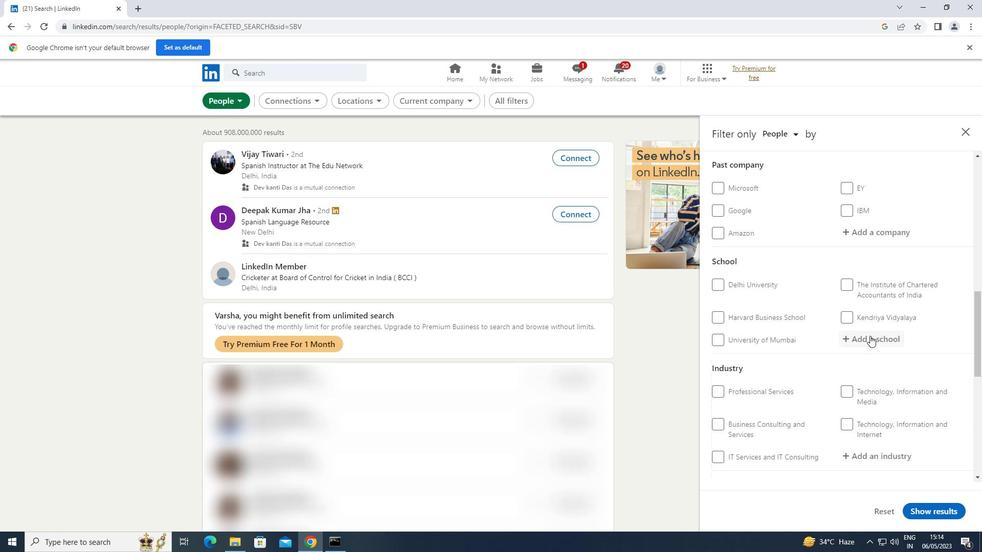 
Action: Key pressed <Key.shift>GURU<Key.space><Key.shift><Key.shift>JAMBHESHWAR
Screenshot: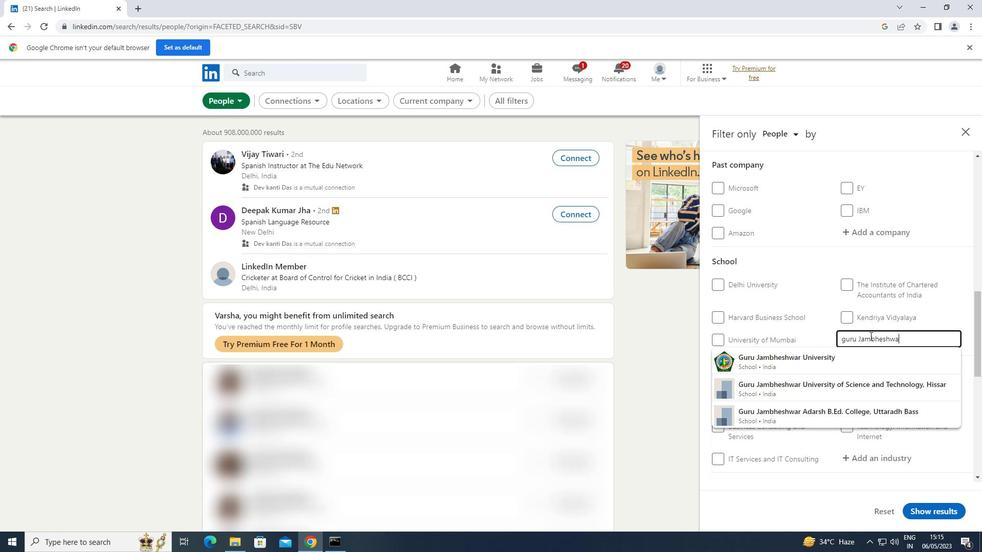 
Action: Mouse moved to (849, 384)
Screenshot: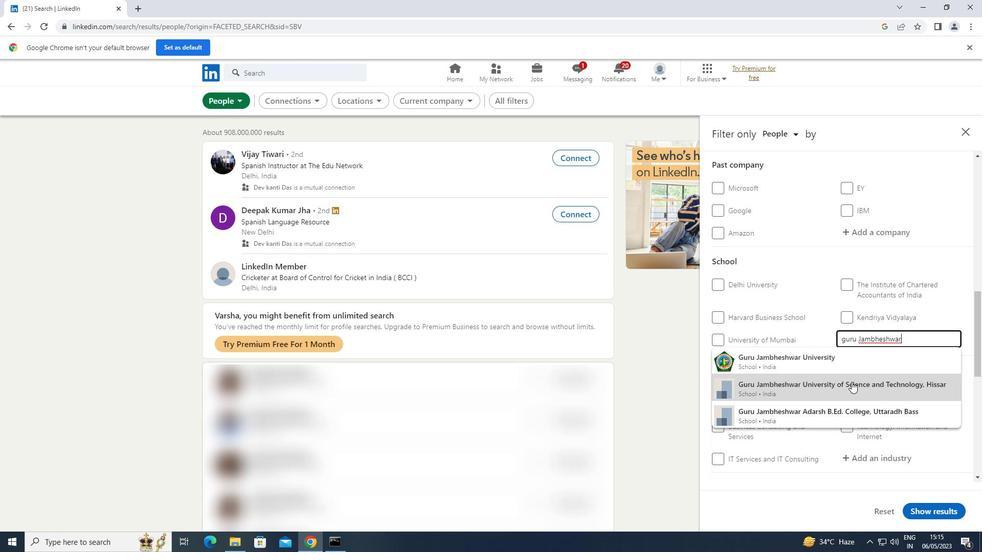 
Action: Mouse pressed left at (849, 384)
Screenshot: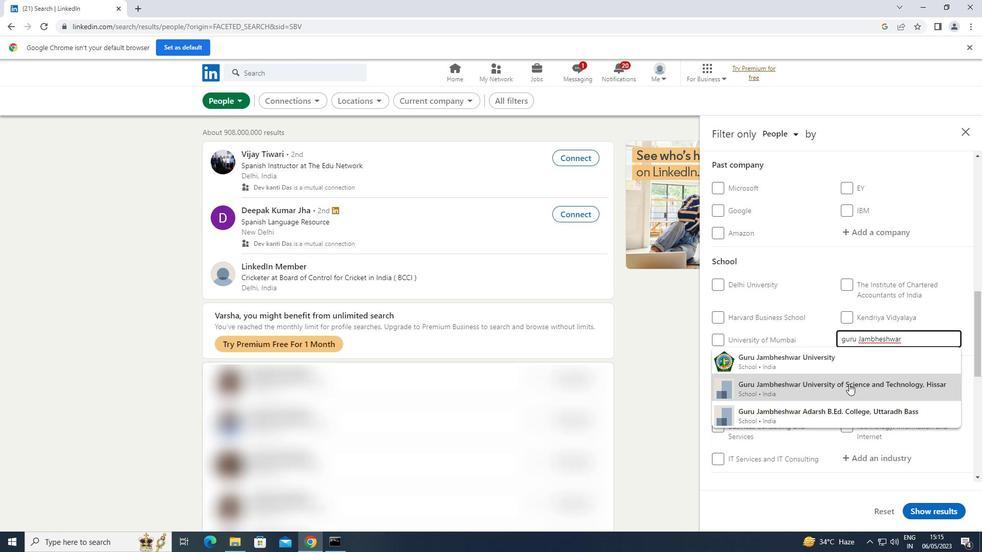 
Action: Mouse moved to (857, 373)
Screenshot: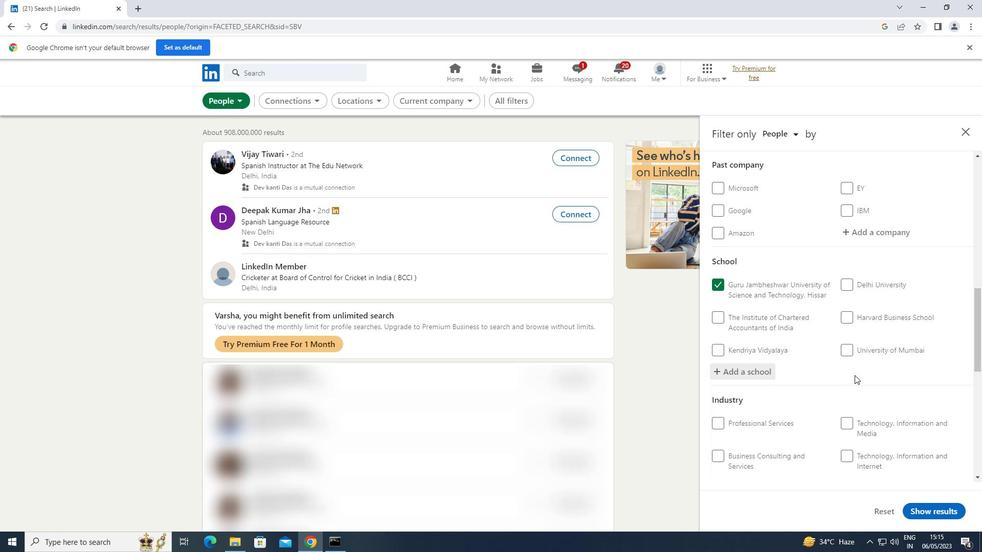 
Action: Mouse scrolled (857, 373) with delta (0, 0)
Screenshot: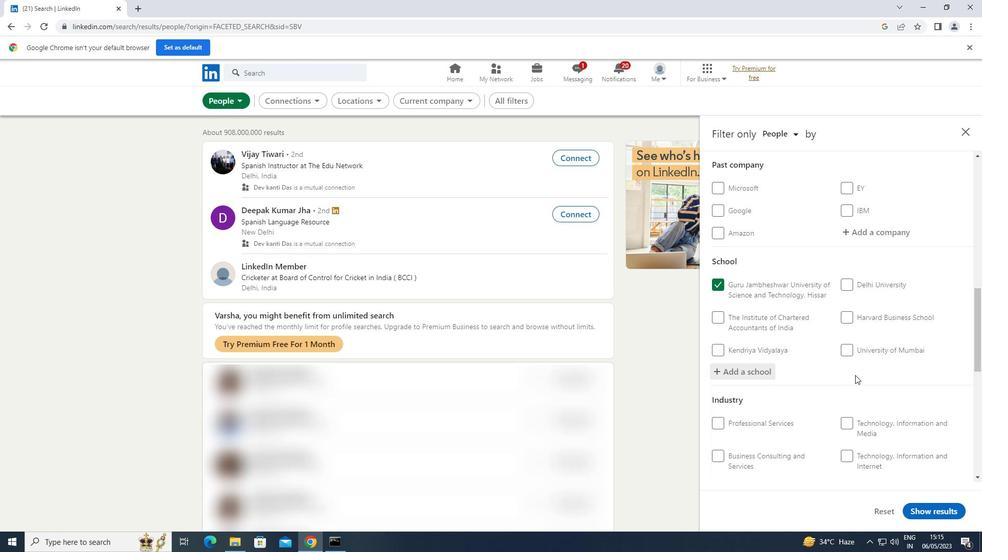 
Action: Mouse moved to (857, 373)
Screenshot: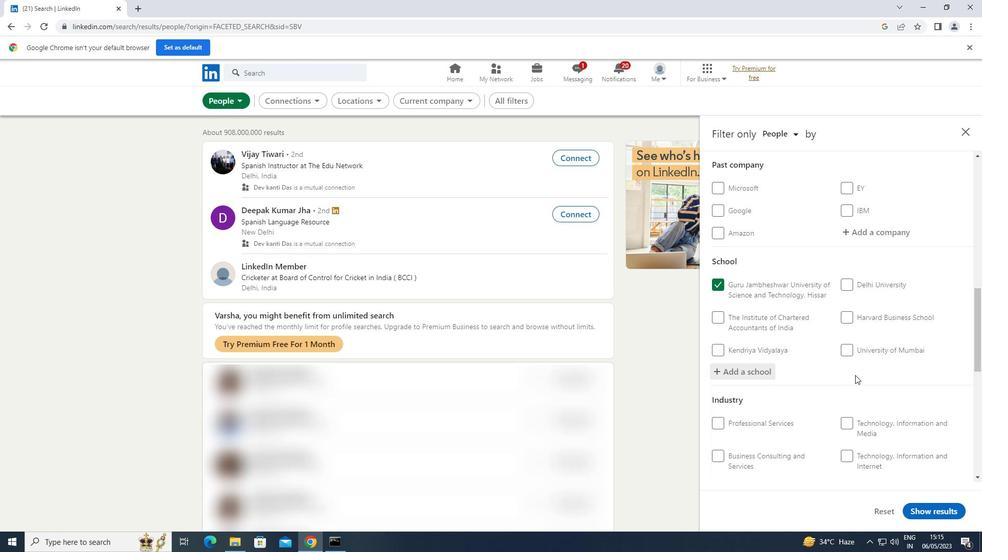 
Action: Mouse scrolled (857, 373) with delta (0, 0)
Screenshot: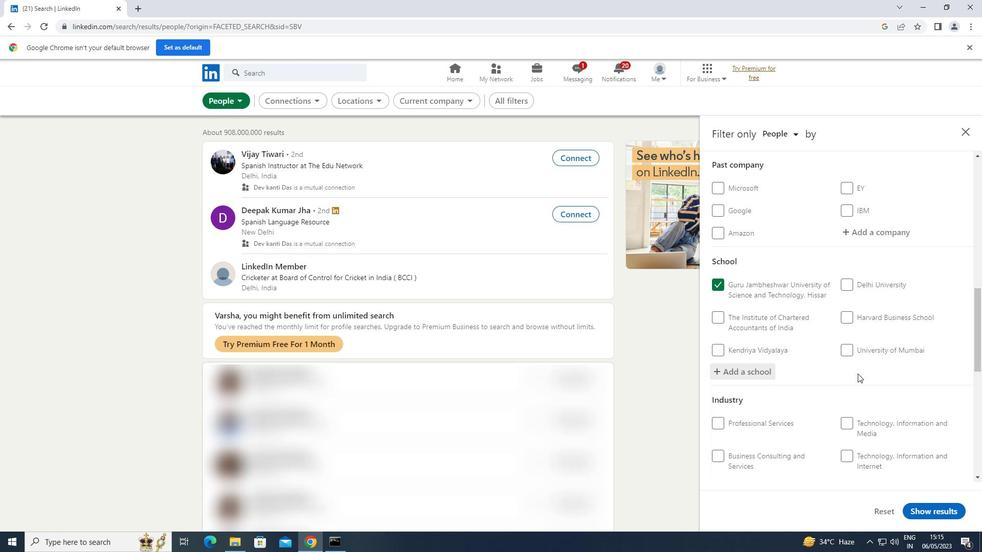 
Action: Mouse scrolled (857, 373) with delta (0, 0)
Screenshot: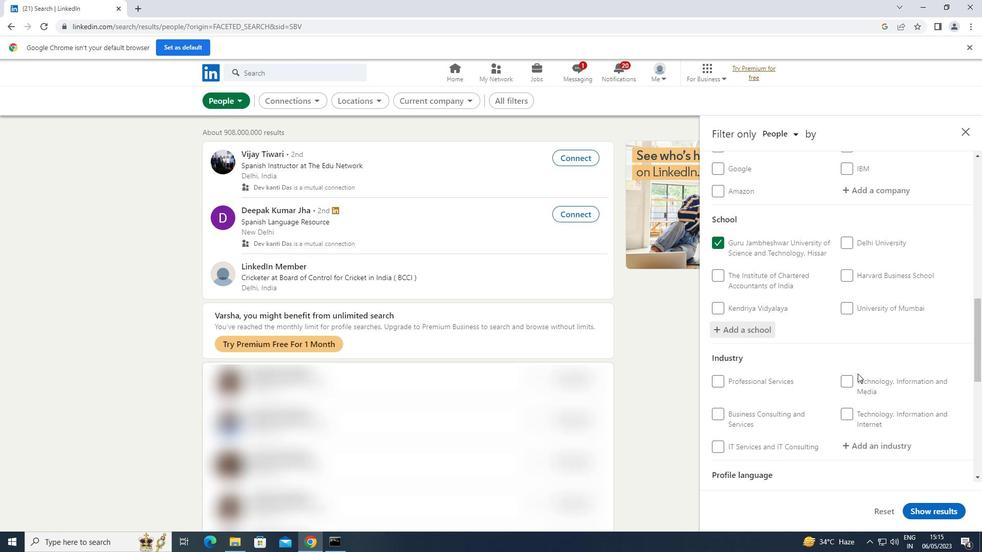 
Action: Mouse moved to (872, 336)
Screenshot: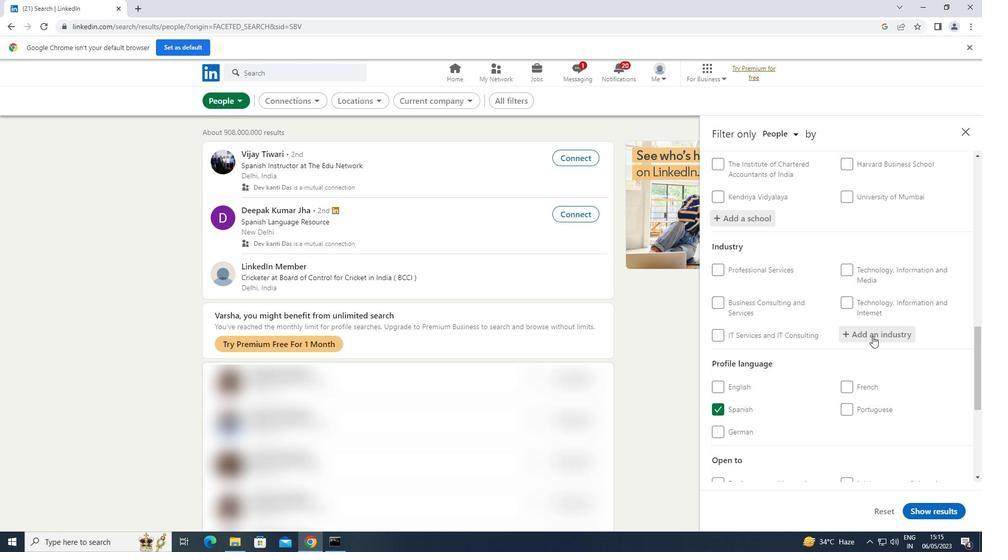 
Action: Mouse pressed left at (872, 336)
Screenshot: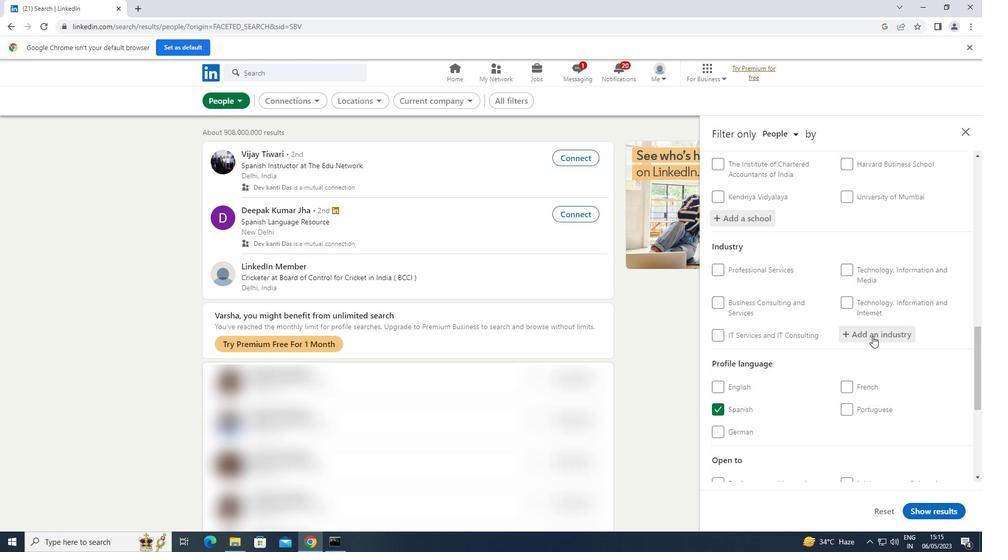 
Action: Key pressed <Key.shift>HIGHWAT<Key.backspace>Y
Screenshot: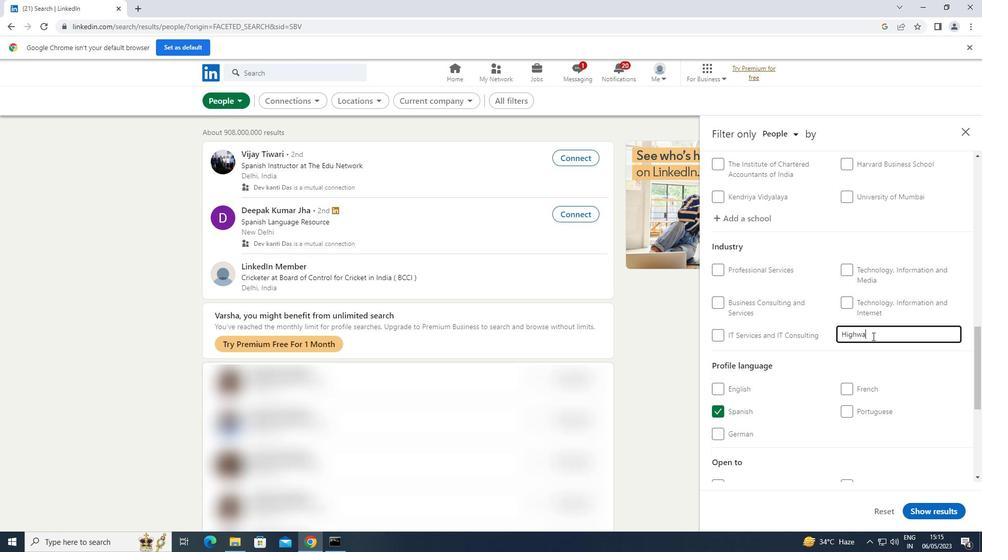 
Action: Mouse moved to (821, 352)
Screenshot: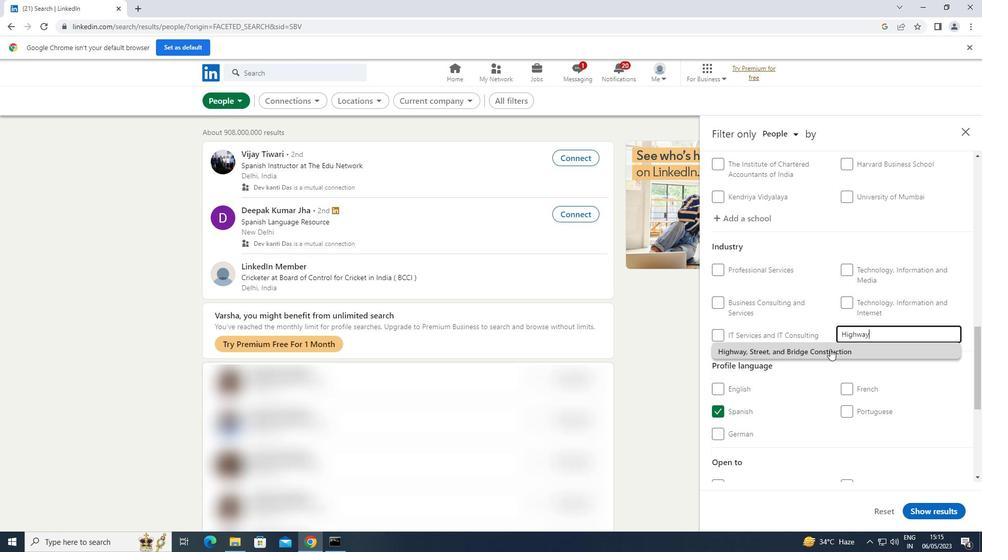 
Action: Mouse pressed left at (821, 352)
Screenshot: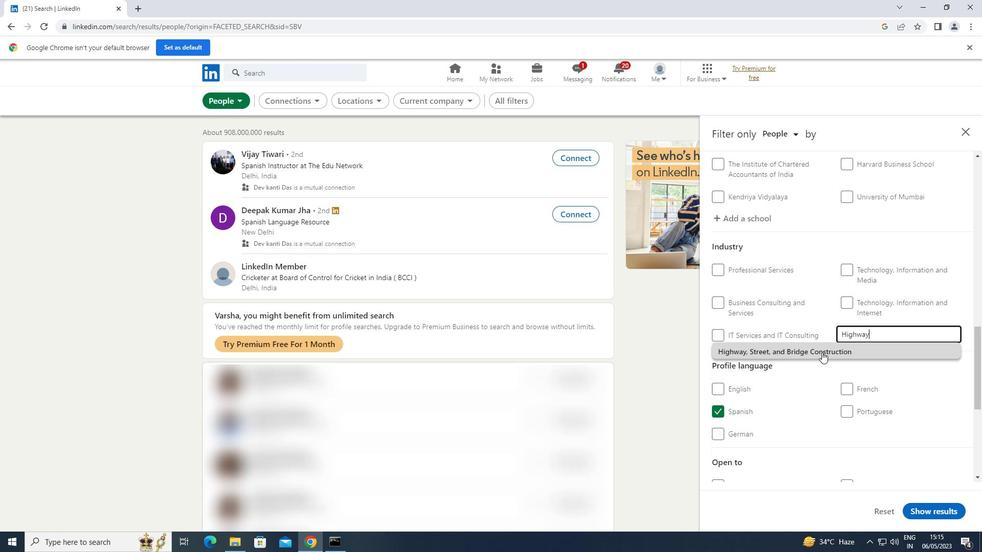 
Action: Mouse moved to (824, 349)
Screenshot: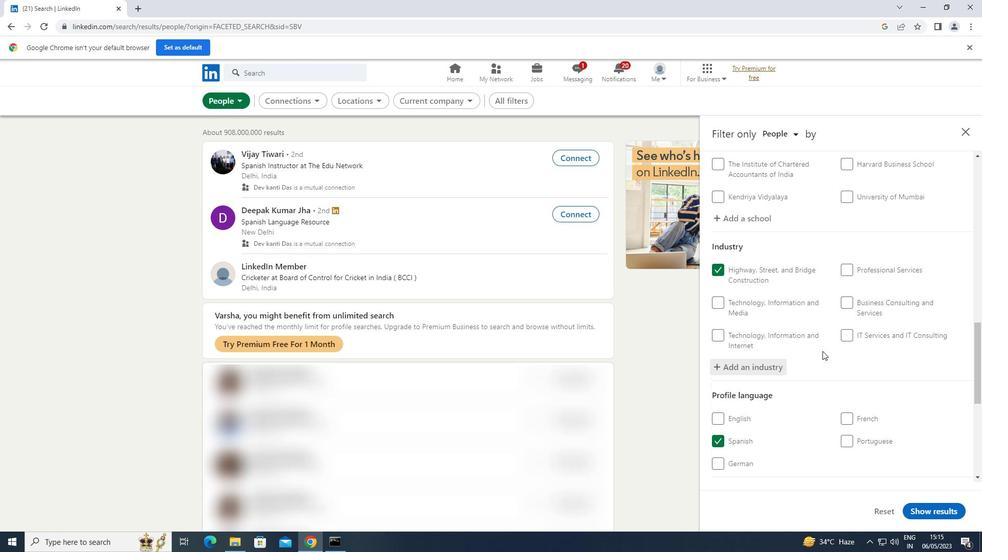 
Action: Mouse scrolled (824, 349) with delta (0, 0)
Screenshot: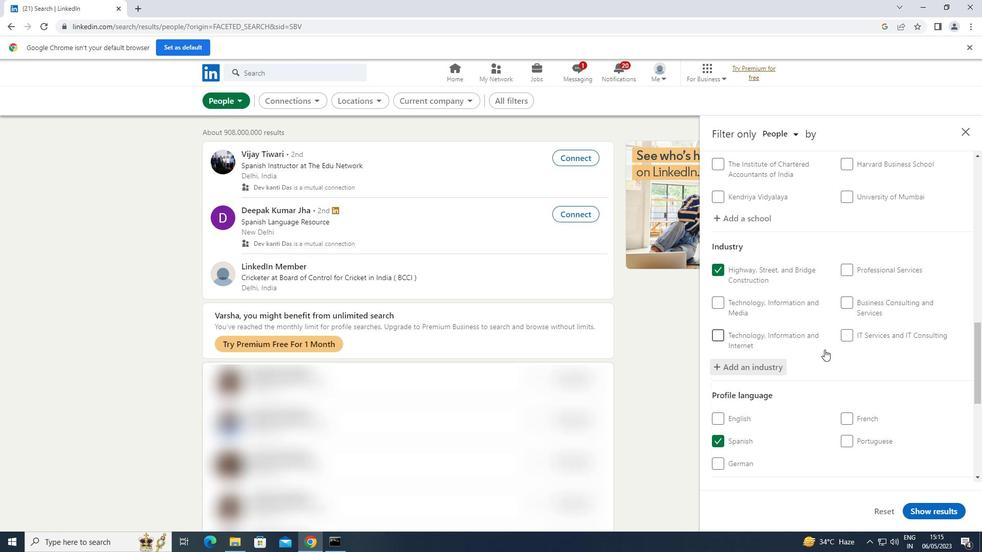 
Action: Mouse scrolled (824, 349) with delta (0, 0)
Screenshot: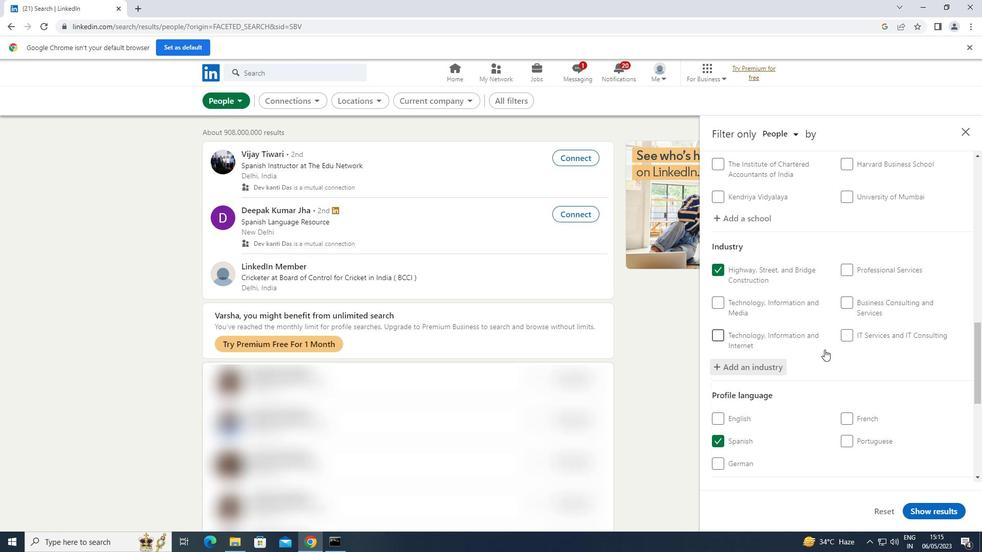 
Action: Mouse scrolled (824, 349) with delta (0, 0)
Screenshot: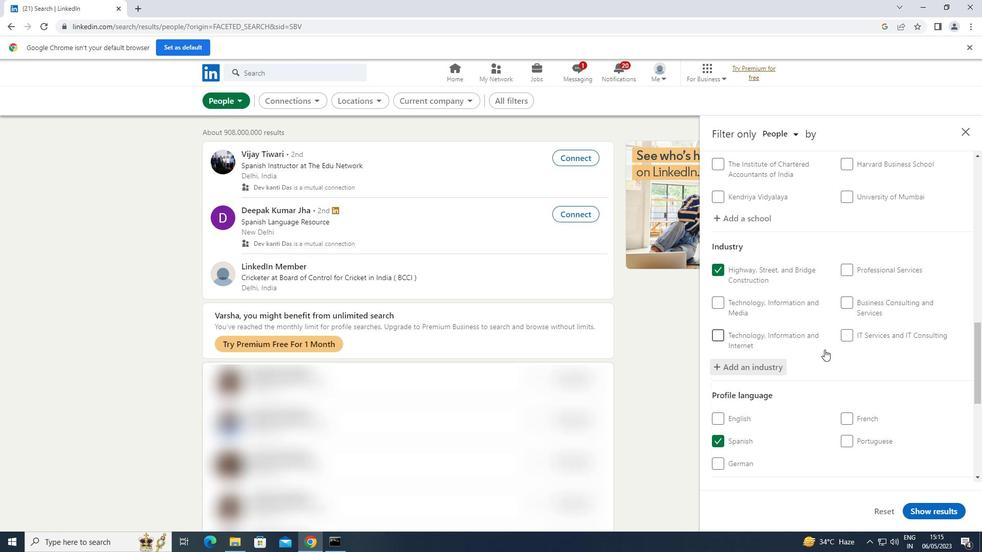 
Action: Mouse scrolled (824, 349) with delta (0, 0)
Screenshot: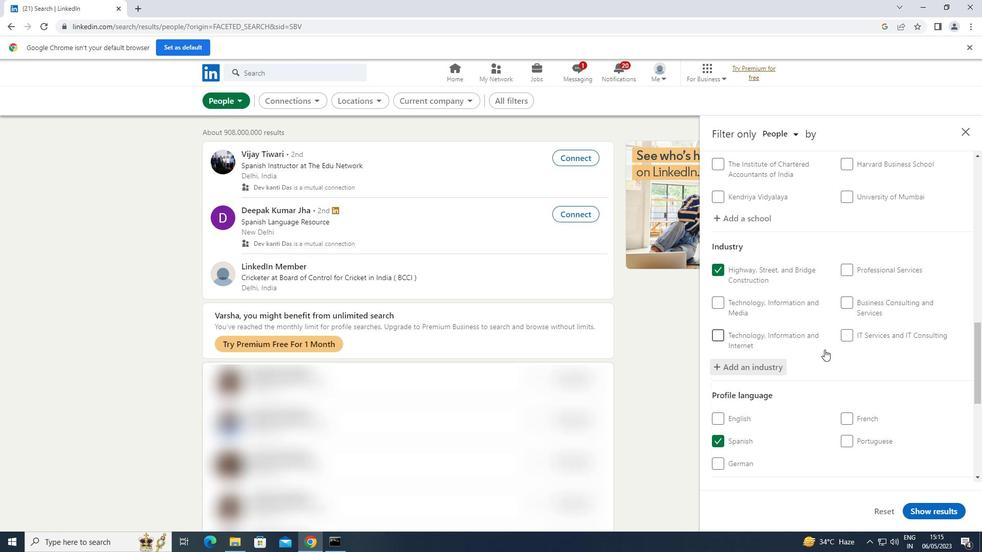 
Action: Mouse scrolled (824, 349) with delta (0, 0)
Screenshot: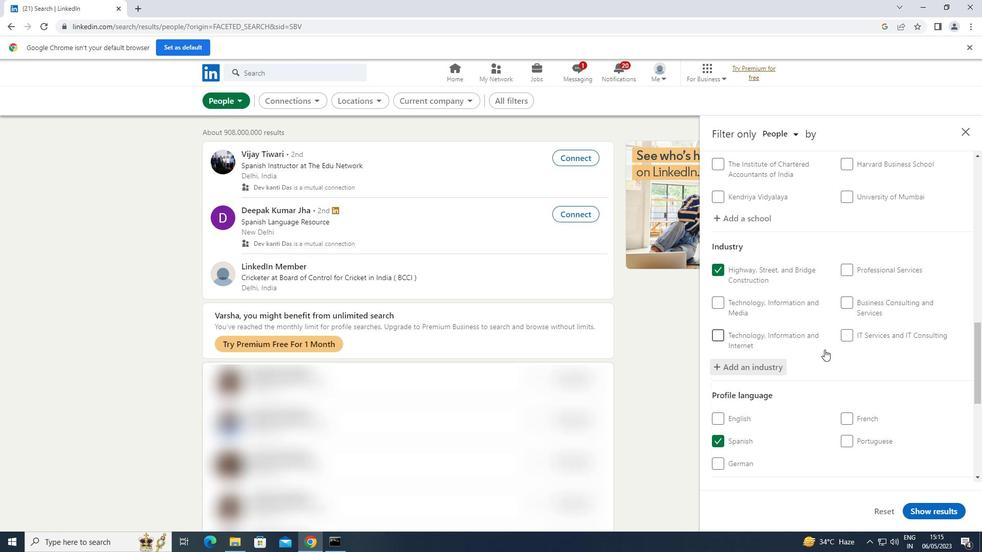 
Action: Mouse moved to (854, 363)
Screenshot: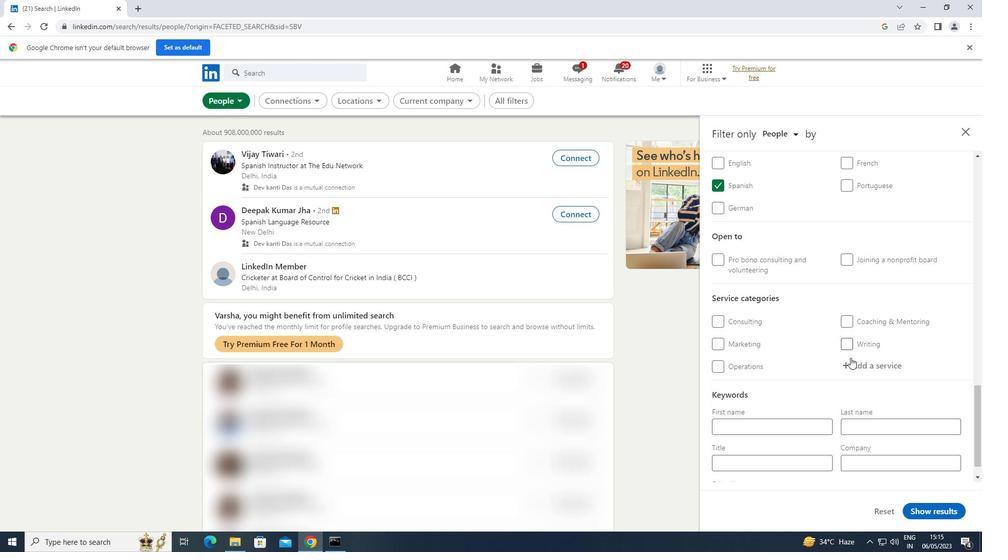 
Action: Mouse pressed left at (854, 363)
Screenshot: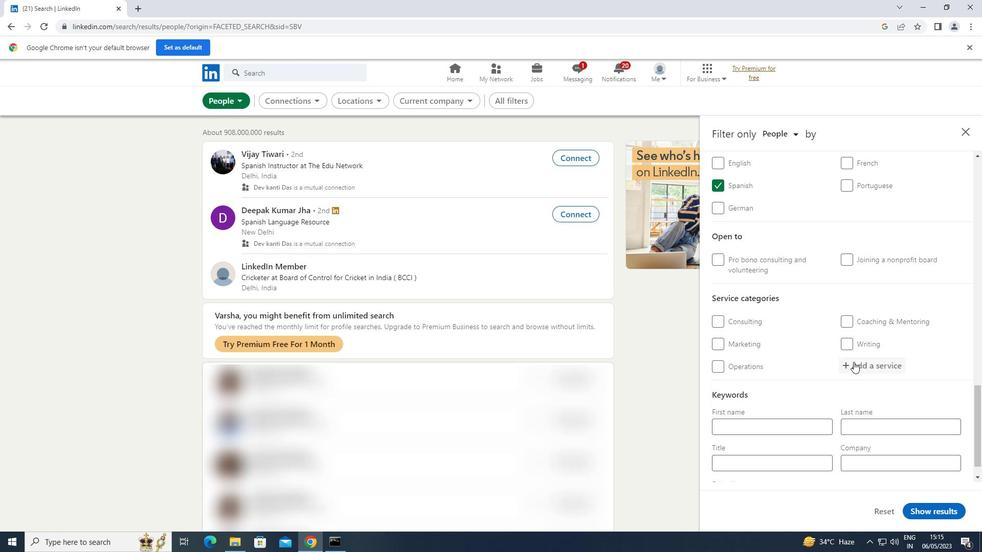 
Action: Mouse moved to (854, 363)
Screenshot: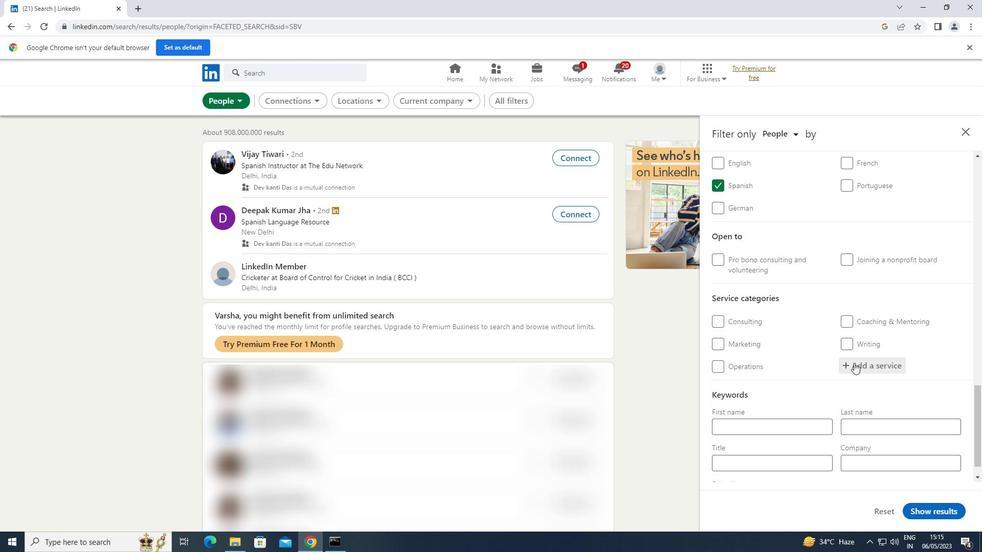 
Action: Key pressed <Key.shift>SUPPORT
Screenshot: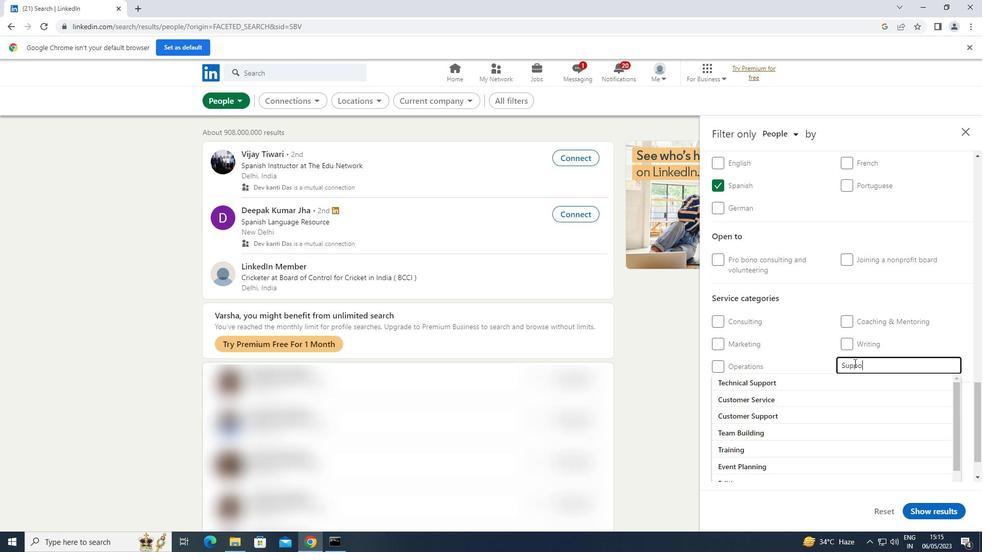 
Action: Mouse moved to (799, 391)
Screenshot: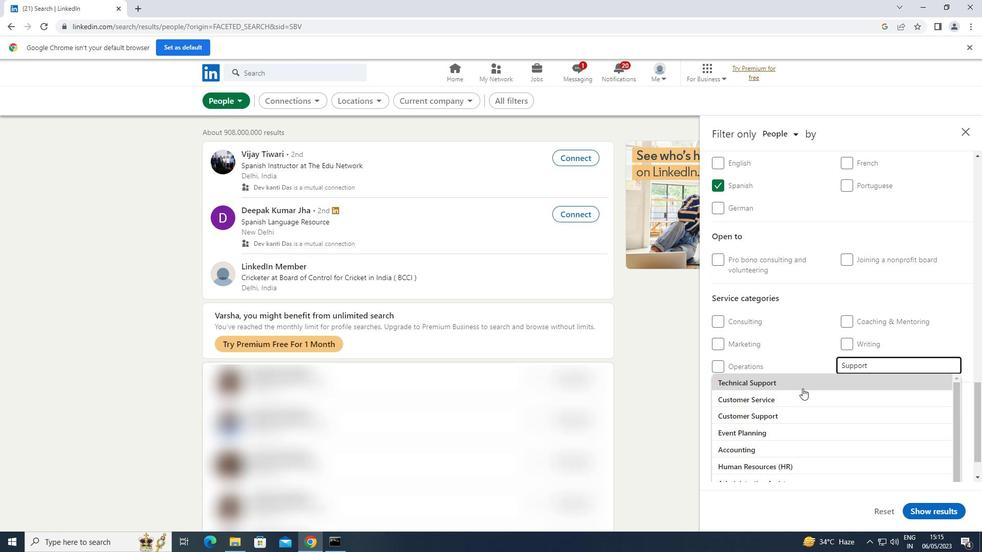 
Action: Mouse scrolled (799, 390) with delta (0, 0)
Screenshot: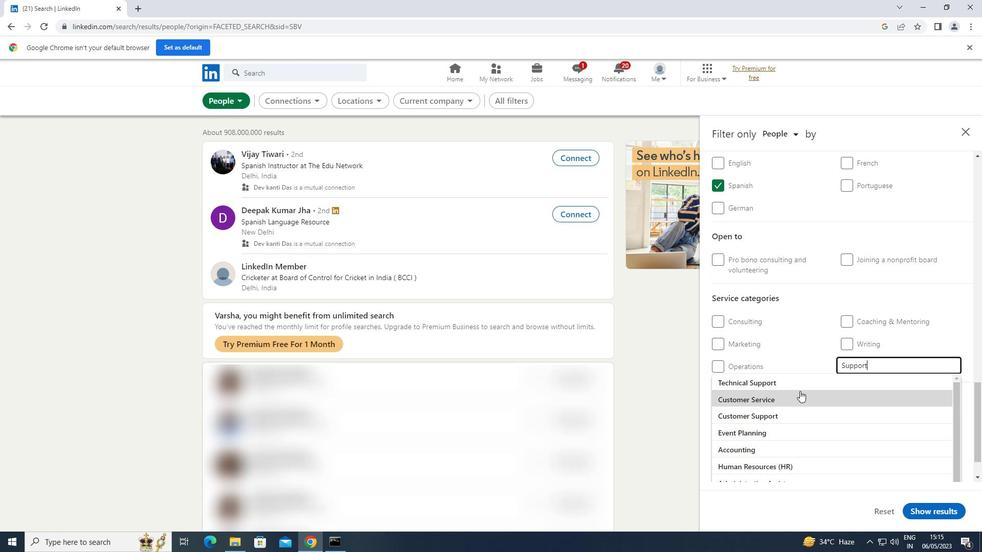 
Action: Mouse moved to (800, 392)
Screenshot: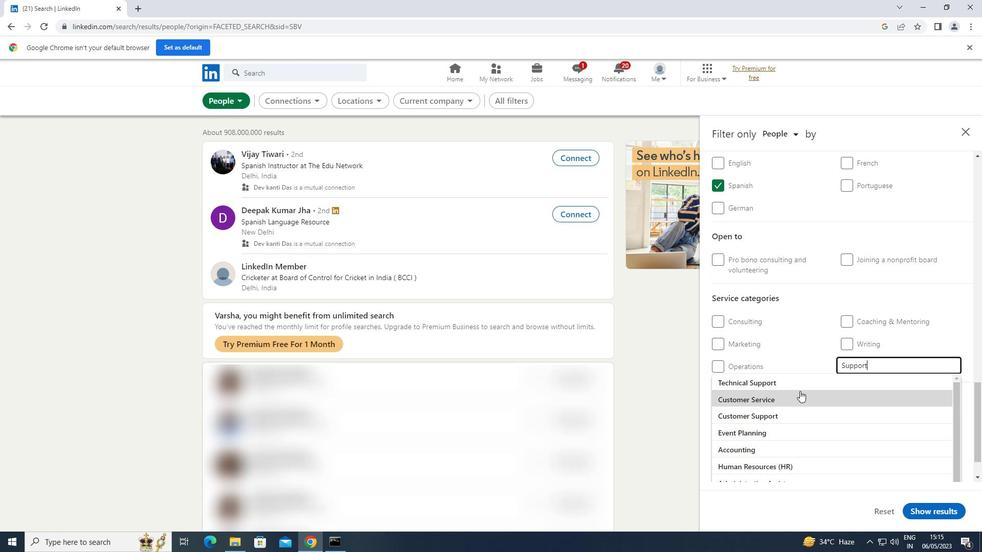 
Action: Mouse scrolled (800, 392) with delta (0, 0)
Screenshot: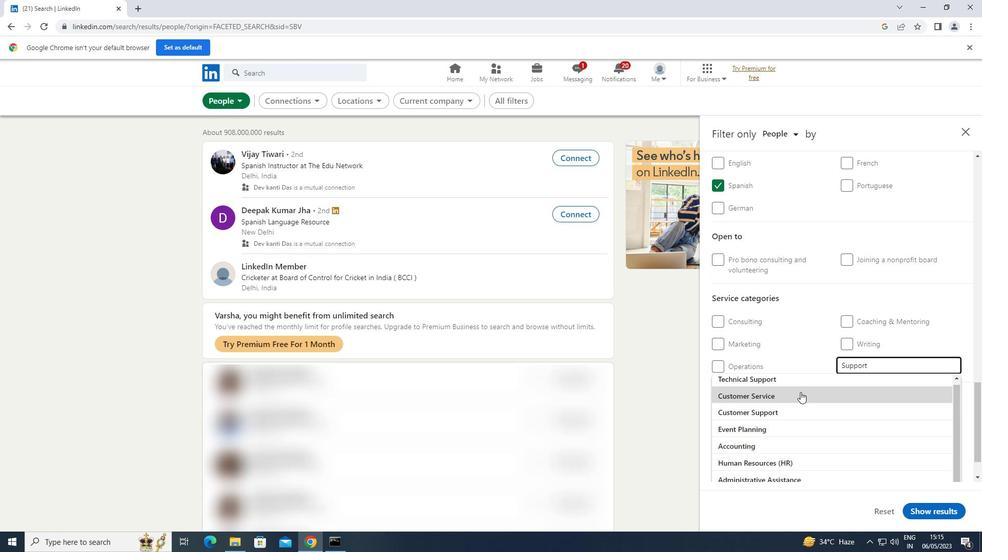 
Action: Mouse scrolled (800, 392) with delta (0, 0)
Screenshot: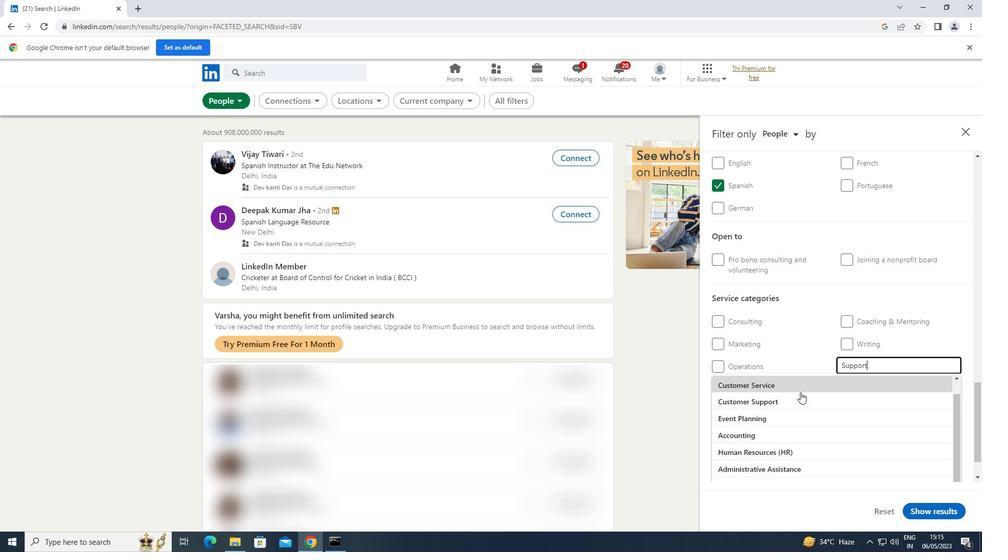 
Action: Mouse scrolled (800, 392) with delta (0, 0)
Screenshot: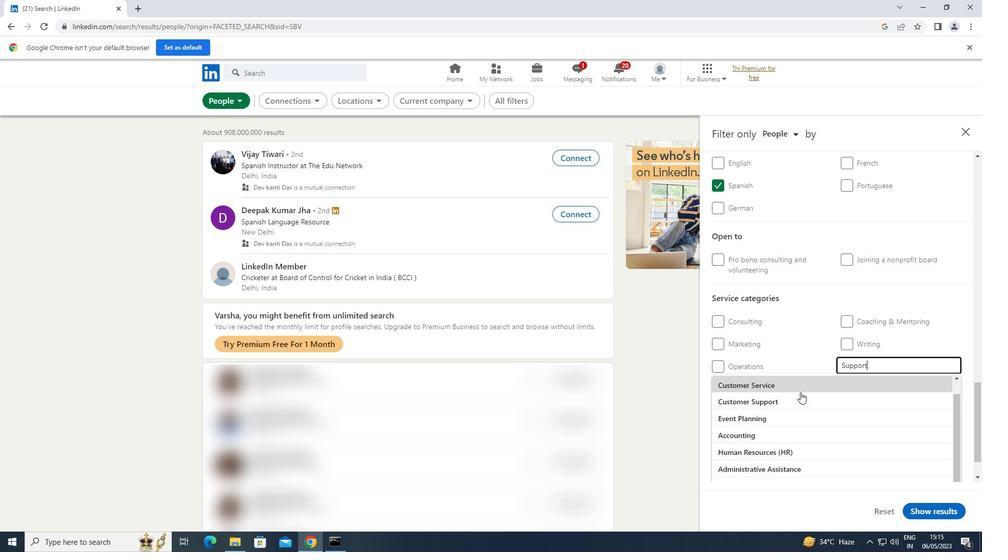 
Action: Mouse scrolled (800, 392) with delta (0, 0)
Screenshot: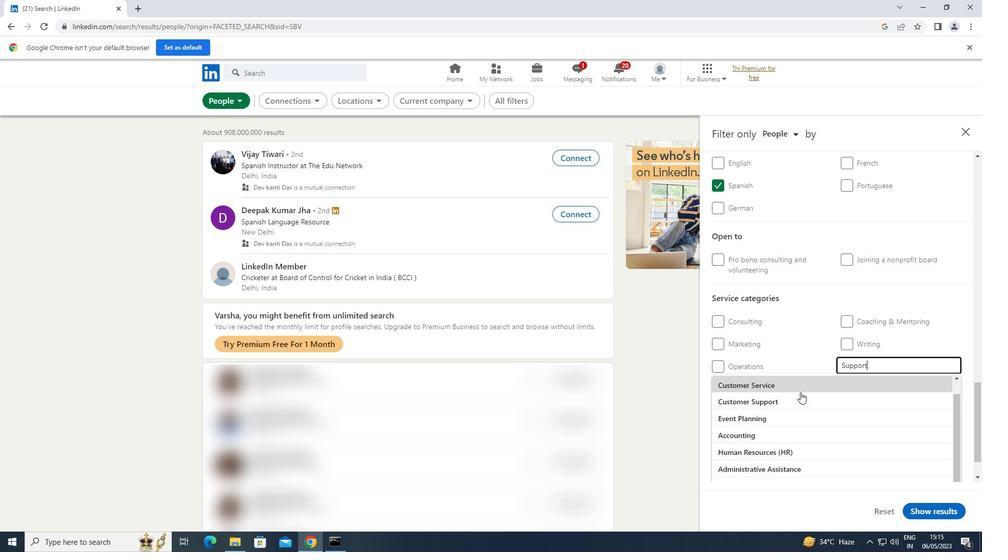 
Action: Mouse moved to (889, 364)
Screenshot: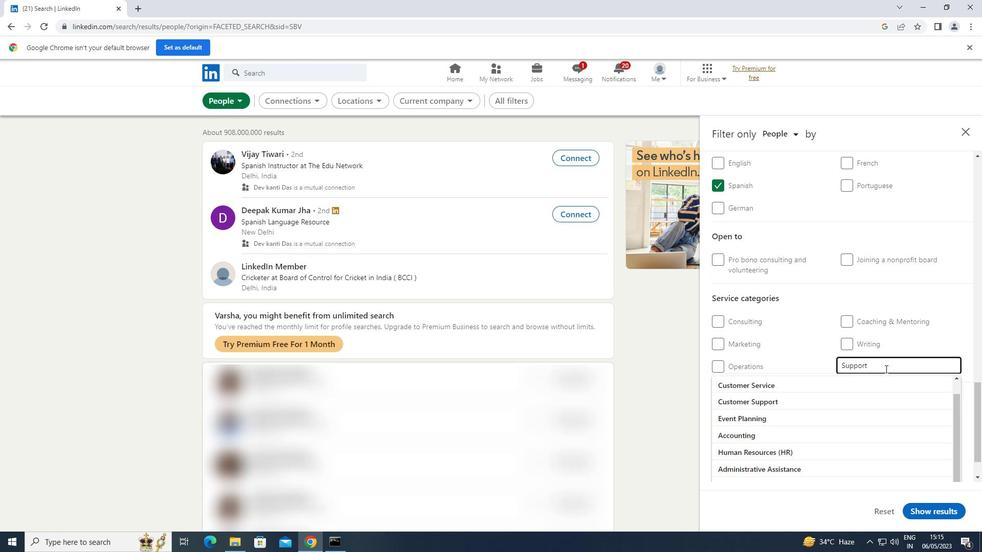 
Action: Mouse pressed left at (889, 364)
Screenshot: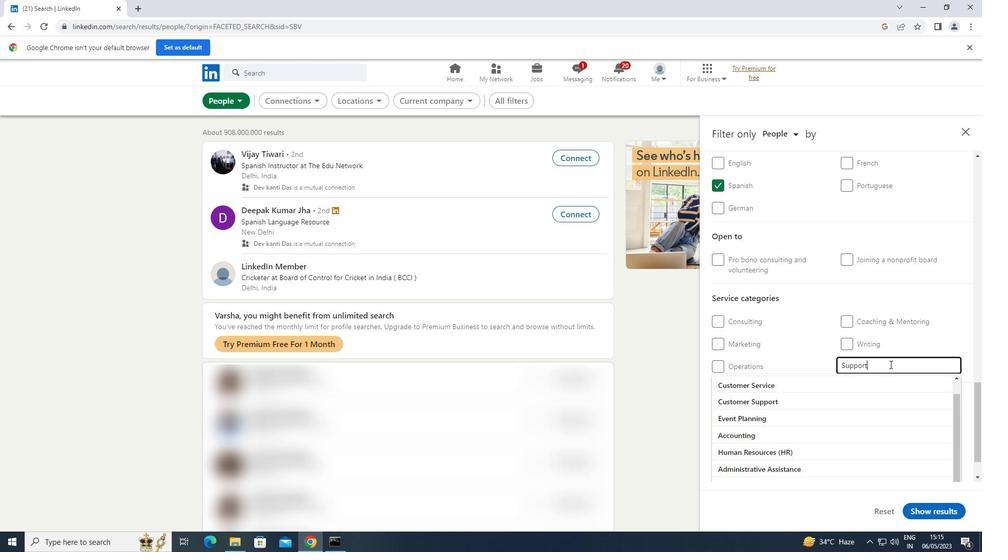 
Action: Key pressed <Key.space><Key.shift>TECHNICAL<Key.space><Key.shift>WRITING
Screenshot: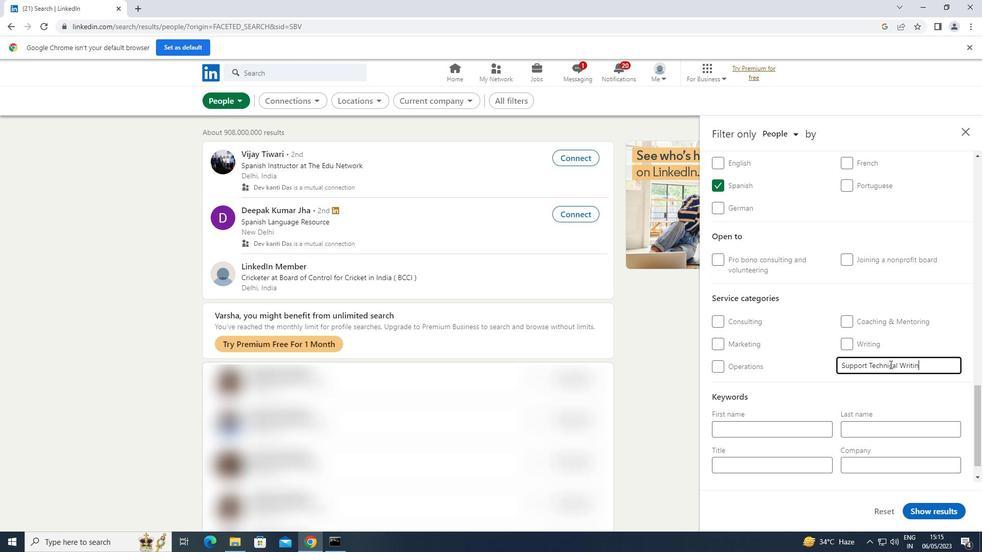 
Action: Mouse moved to (889, 364)
Screenshot: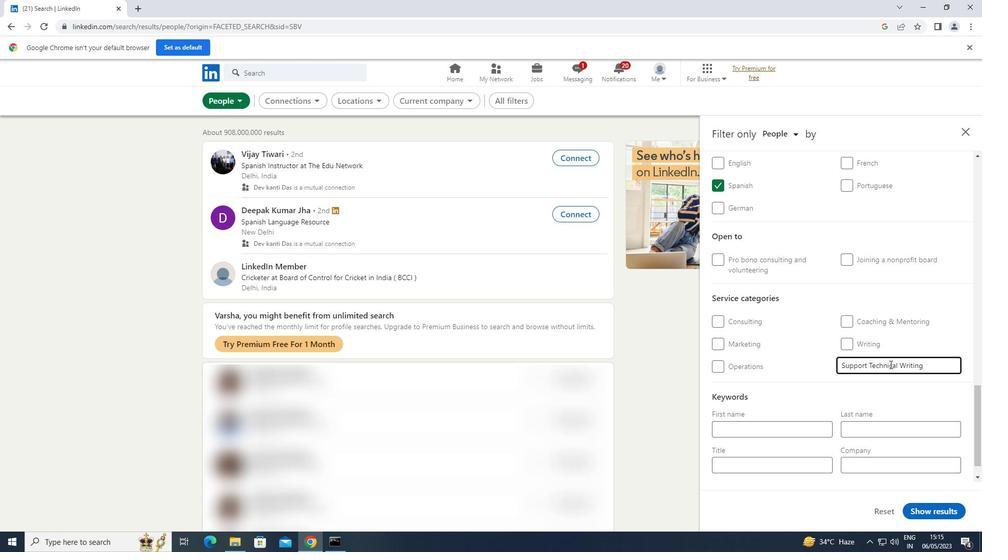 
Action: Mouse scrolled (889, 363) with delta (0, 0)
Screenshot: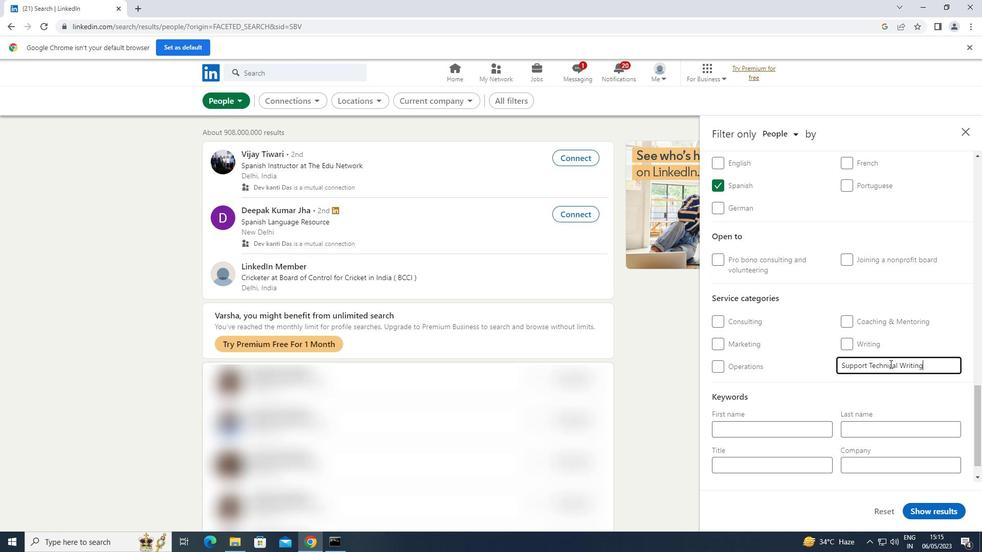 
Action: Mouse scrolled (889, 363) with delta (0, 0)
Screenshot: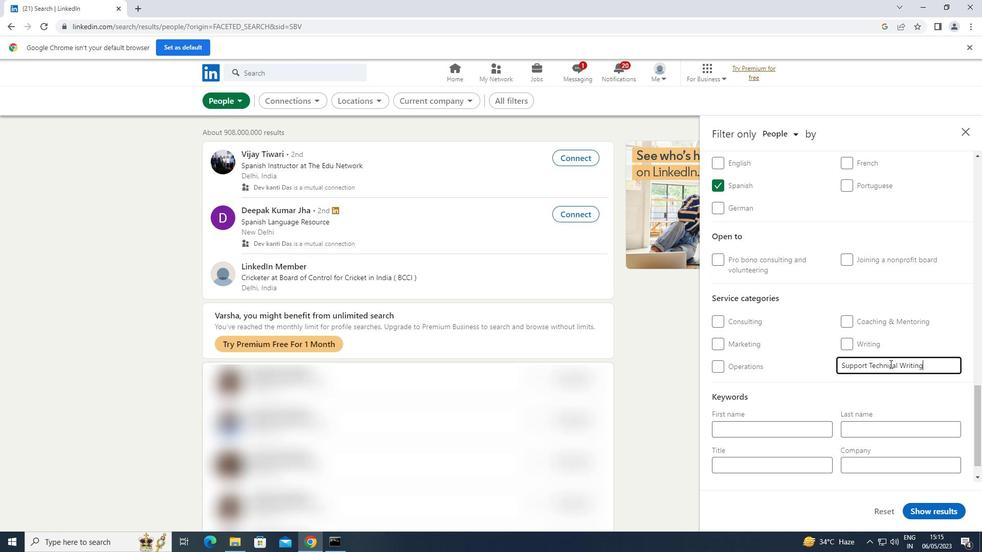 
Action: Mouse scrolled (889, 363) with delta (0, 0)
Screenshot: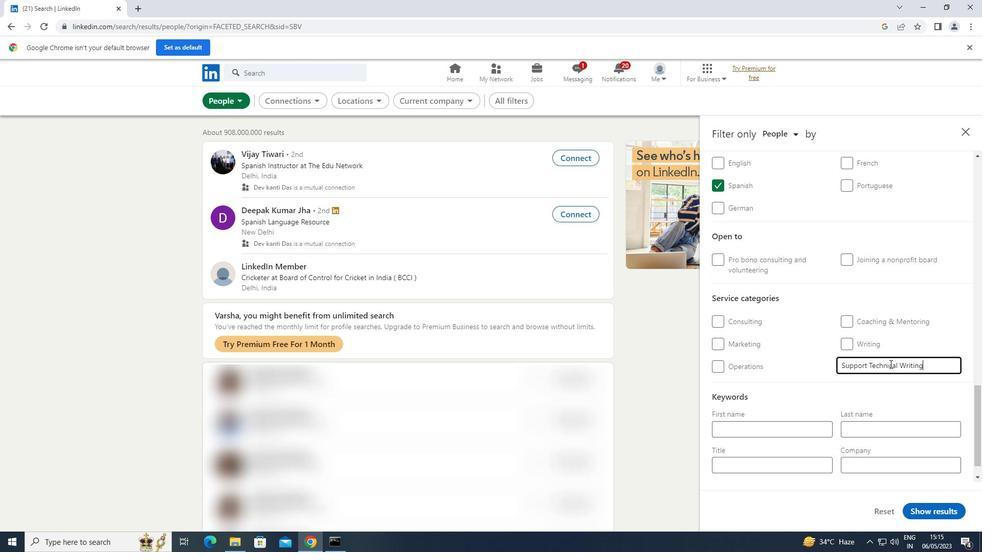 
Action: Mouse moved to (800, 432)
Screenshot: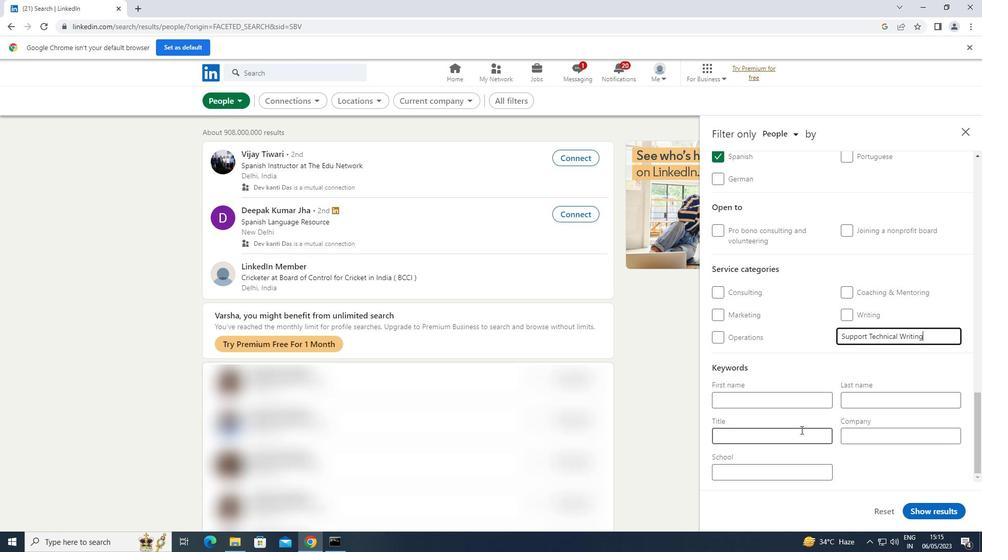 
Action: Mouse pressed left at (800, 432)
Screenshot: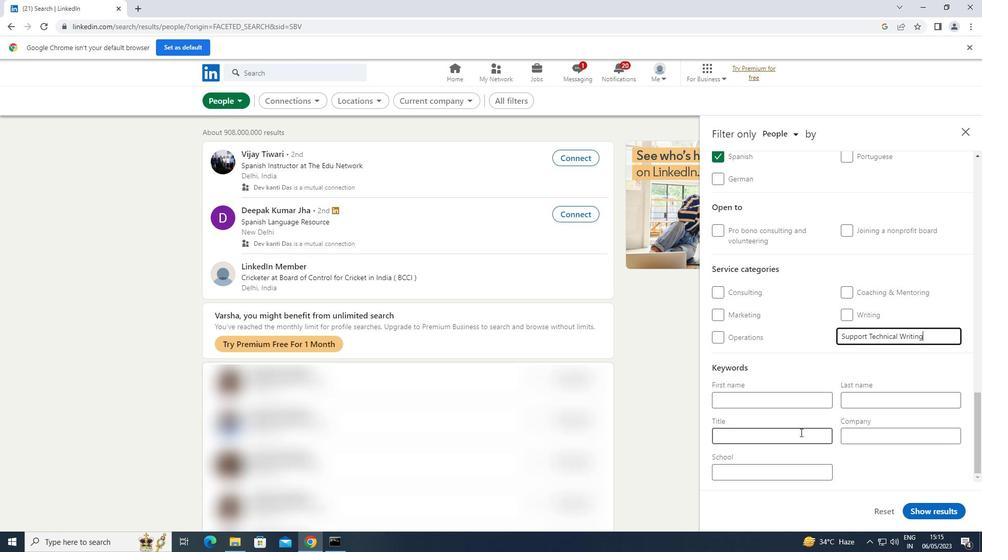 
Action: Mouse moved to (801, 432)
Screenshot: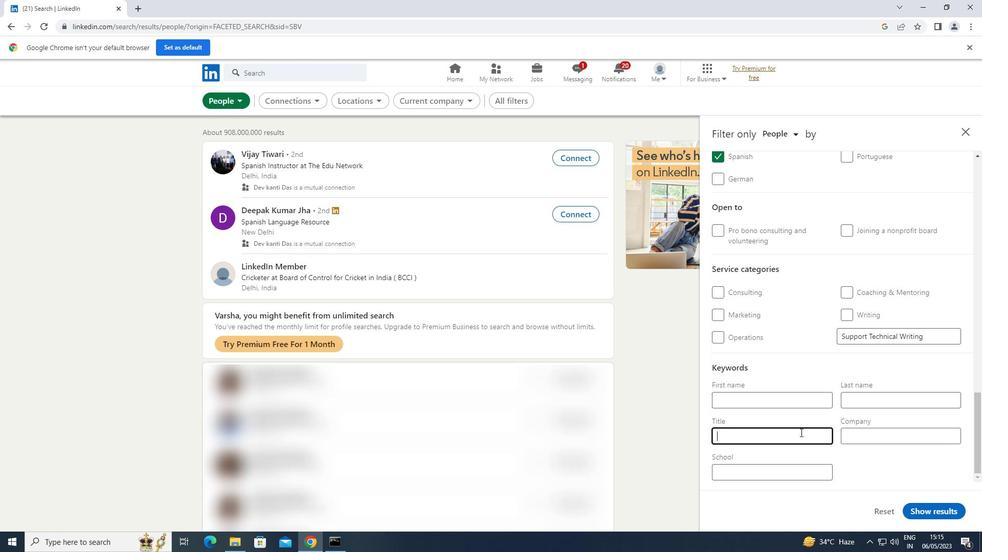 
Action: Key pressed <Key.shift>MECHANIC
Screenshot: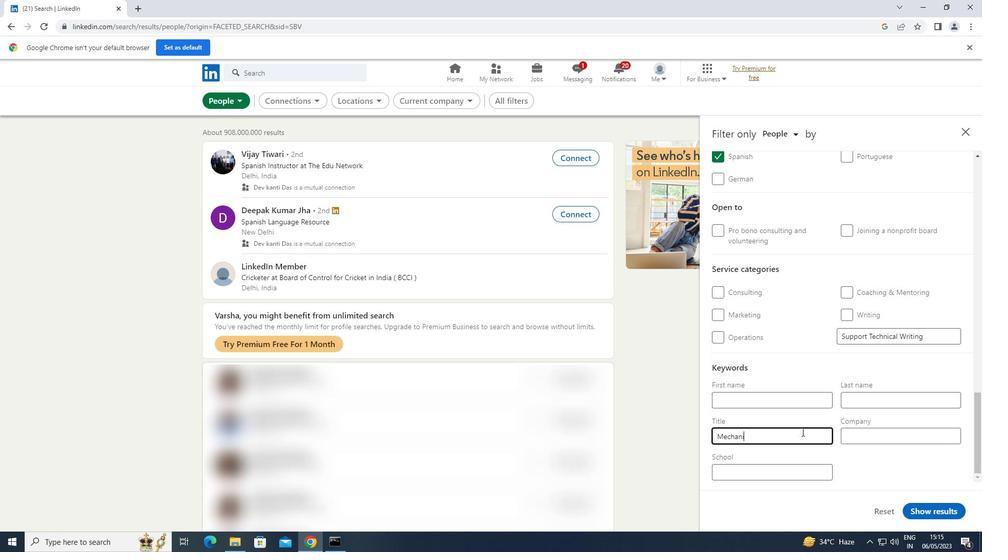 
Action: Mouse moved to (928, 512)
Screenshot: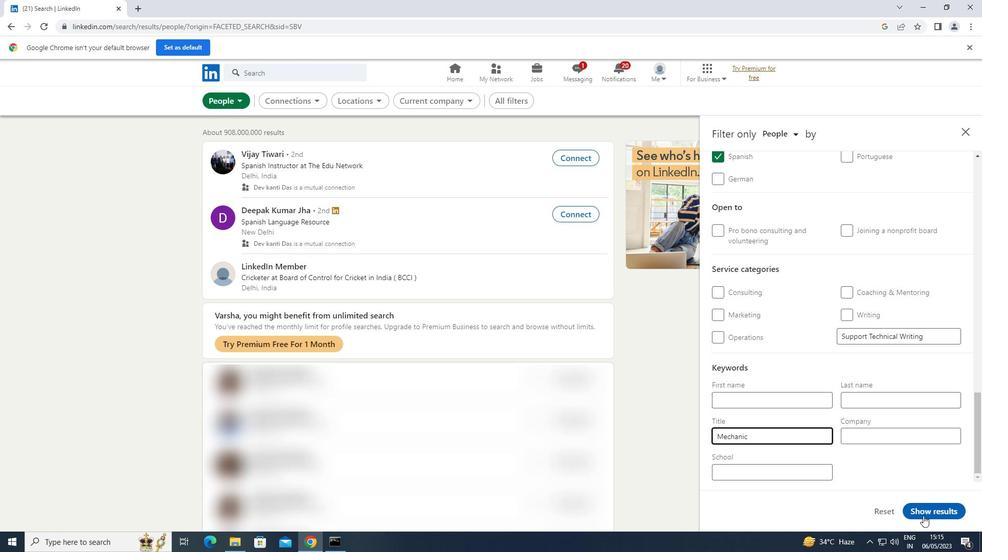 
Action: Mouse pressed left at (928, 512)
Screenshot: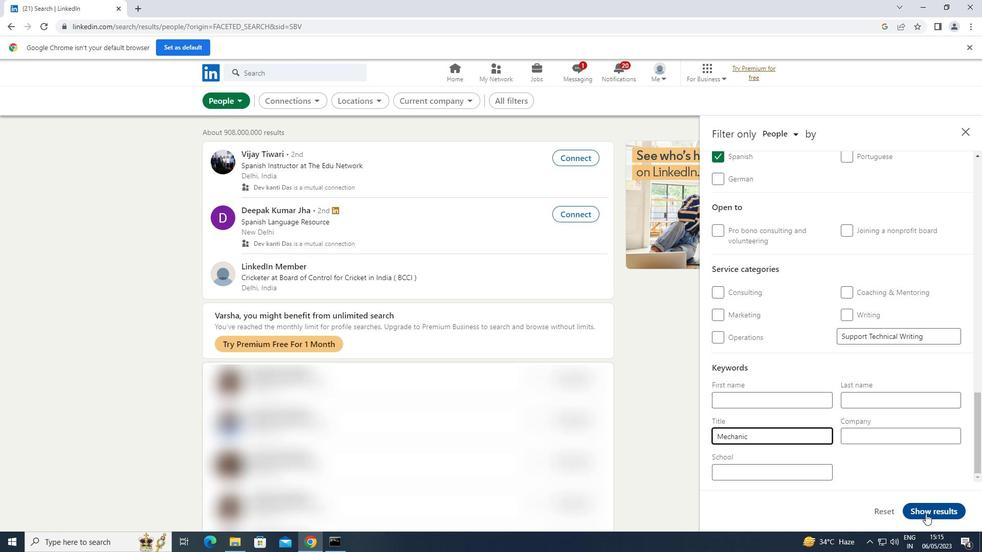 
